 Task: Add an event with the title Third Webinar: Introduction to SEO, date '2024/05/10', time 7:30 AM to 9:30 AMand add a description: In addition to the formal agenda, the AGM may also include guest speakers, industry experts, or presentations on relevant topics of interest to the attendees. These sessions provide an opportunity to gain insights from external sources, broaden perspectives, and stay informed about emerging trends or challenges that may impact the organization's future., put the event into Orange category, logged in from the account softage.3@softage.netand send the event invitation to softage.8@softage.net and softage.9@softage.net. Set a reminder for the event 1 hour before
Action: Mouse moved to (87, 96)
Screenshot: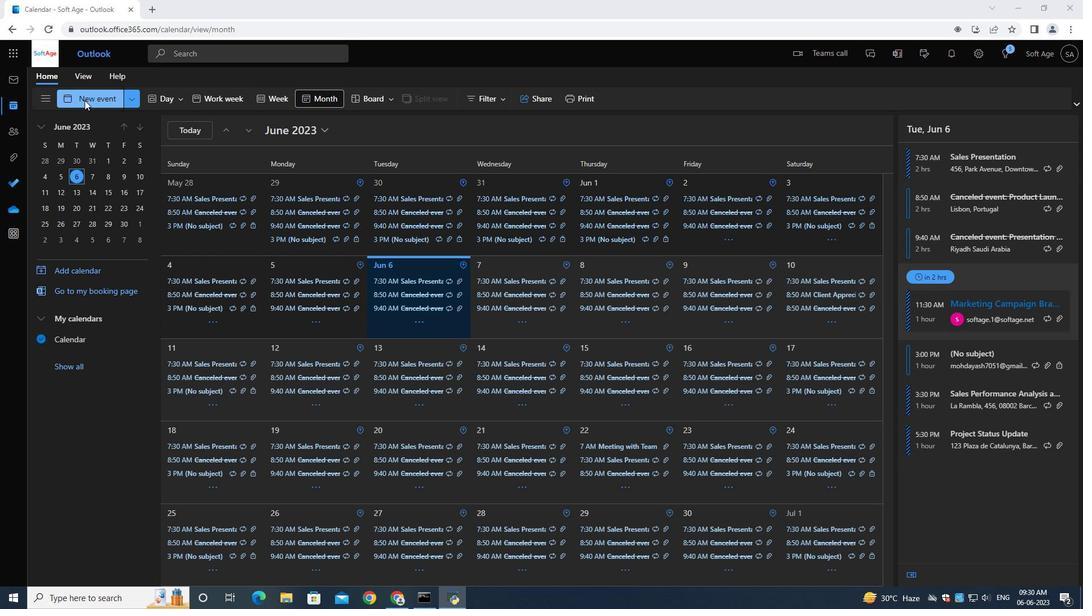 
Action: Mouse pressed left at (87, 96)
Screenshot: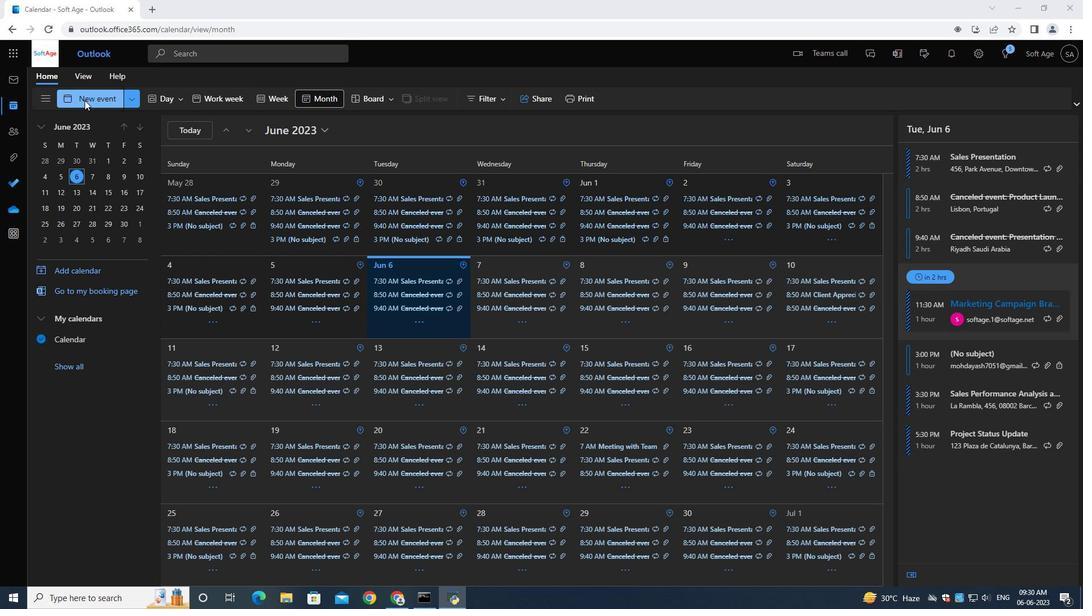 
Action: Mouse moved to (273, 167)
Screenshot: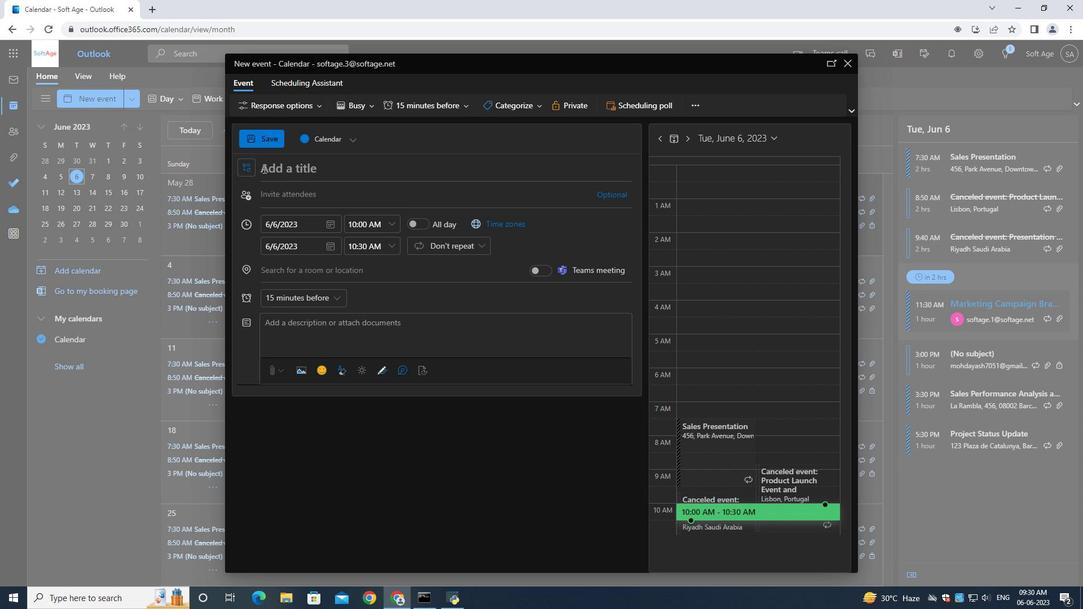
Action: Key pressed <Key.shift><Key.shift><Key.shift><Key.shift>Third<Key.space><Key.shift>Webinar<Key.shift_r>:<Key.space><Key.shift>Introduction<Key.space>to<Key.space><Key.shift>SEO
Screenshot: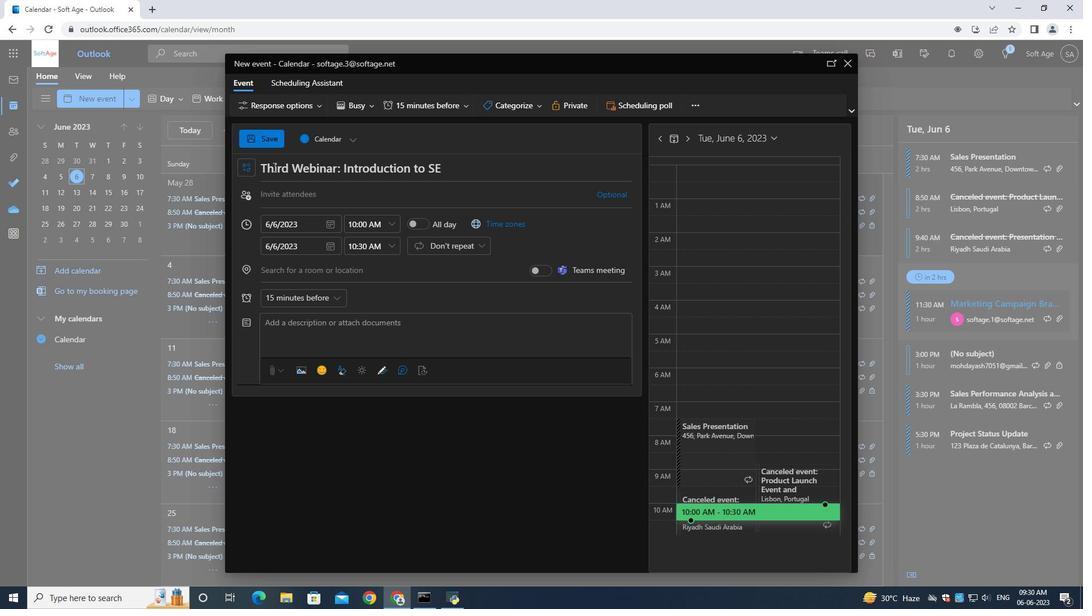 
Action: Mouse moved to (327, 226)
Screenshot: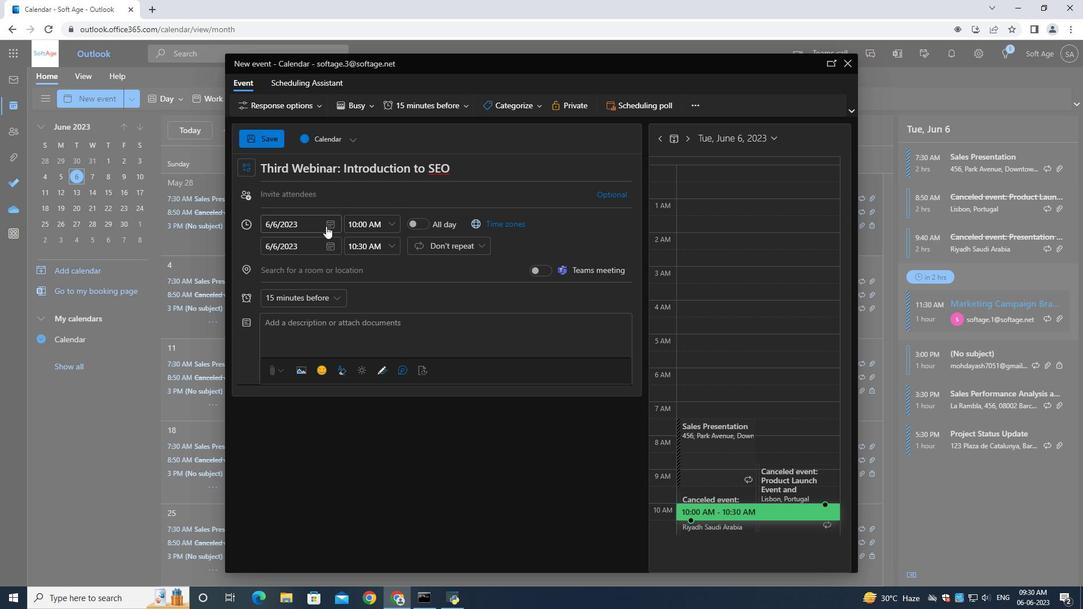 
Action: Mouse pressed left at (327, 226)
Screenshot: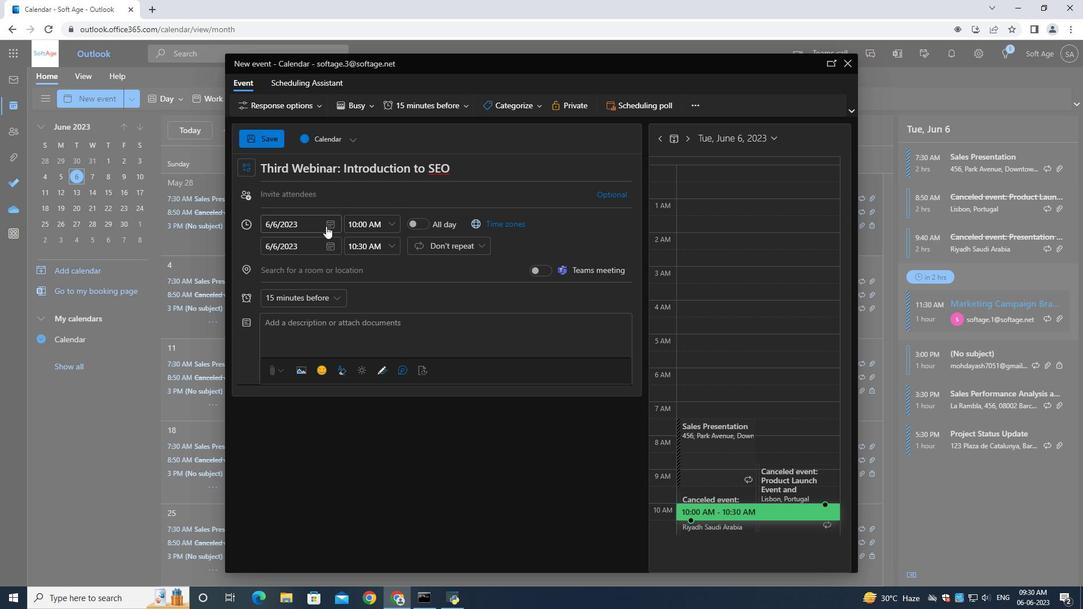 
Action: Mouse moved to (370, 252)
Screenshot: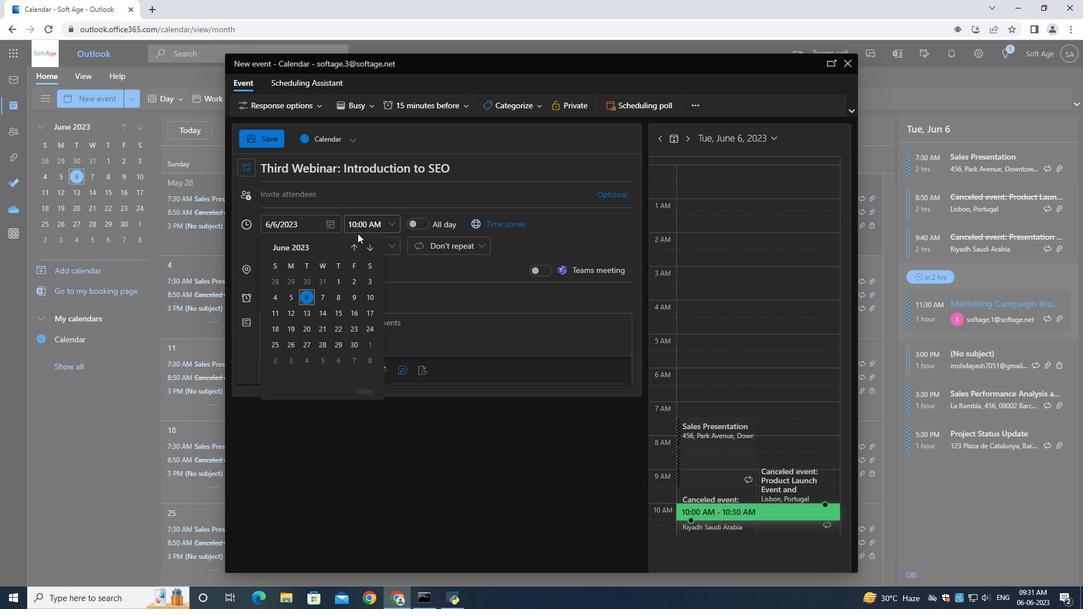 
Action: Mouse pressed left at (370, 252)
Screenshot: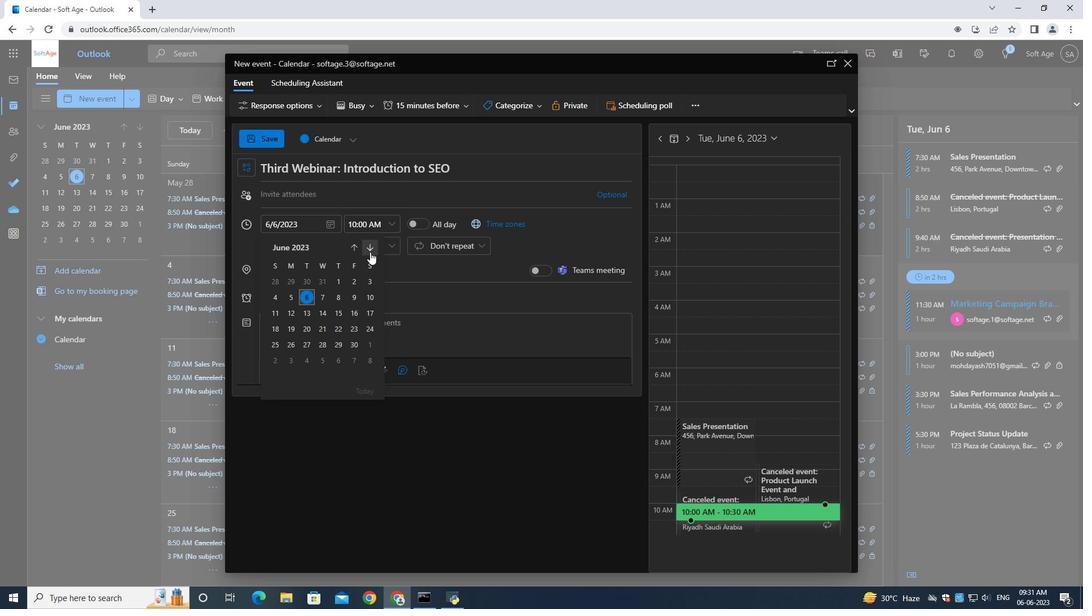 
Action: Mouse moved to (370, 251)
Screenshot: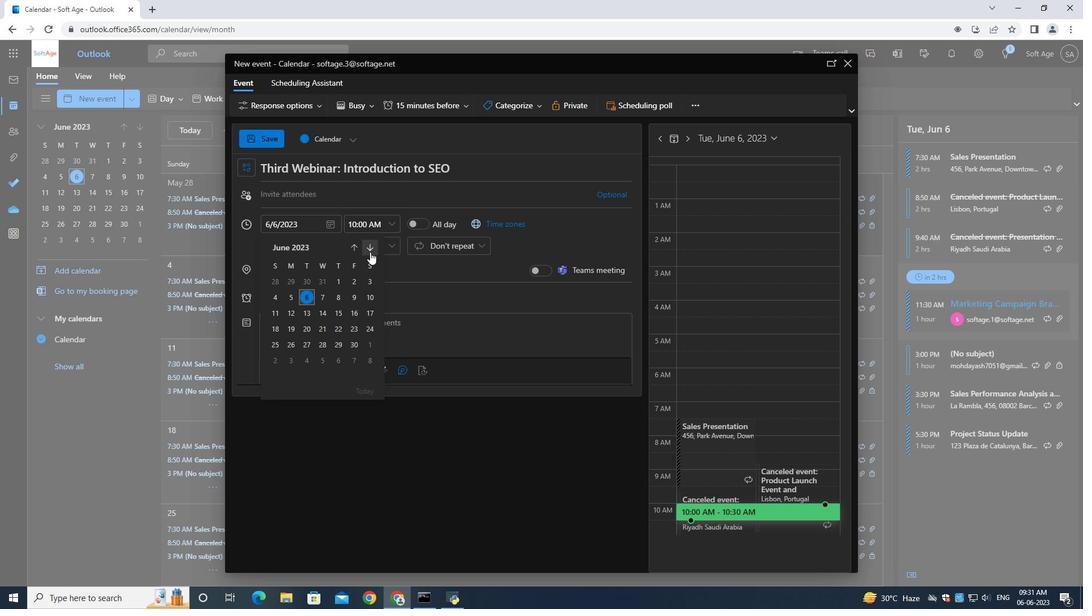 
Action: Mouse pressed left at (370, 251)
Screenshot: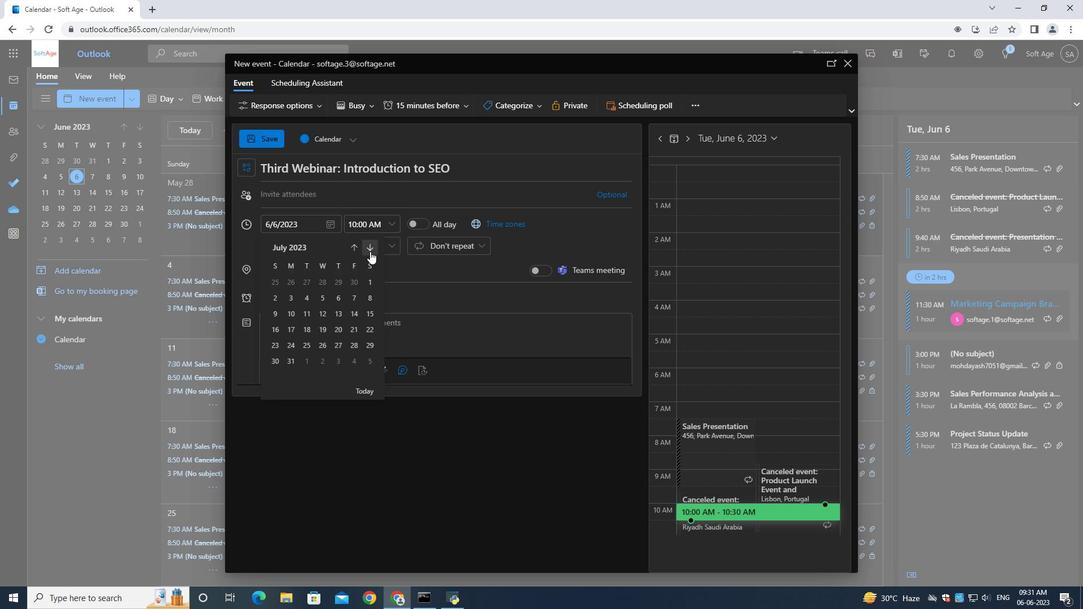 
Action: Mouse pressed left at (370, 251)
Screenshot: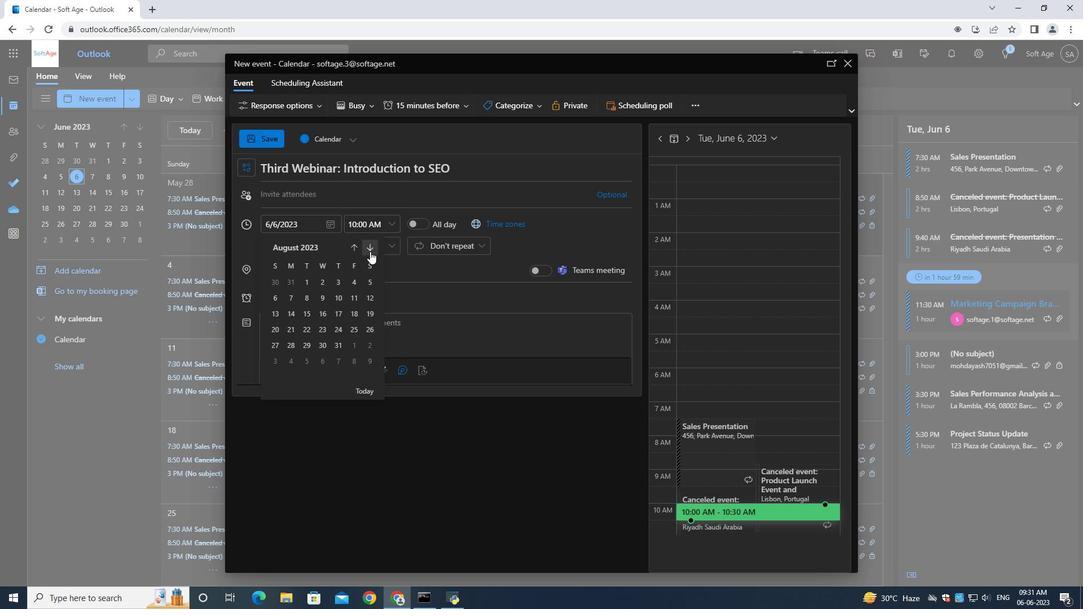 
Action: Mouse moved to (374, 251)
Screenshot: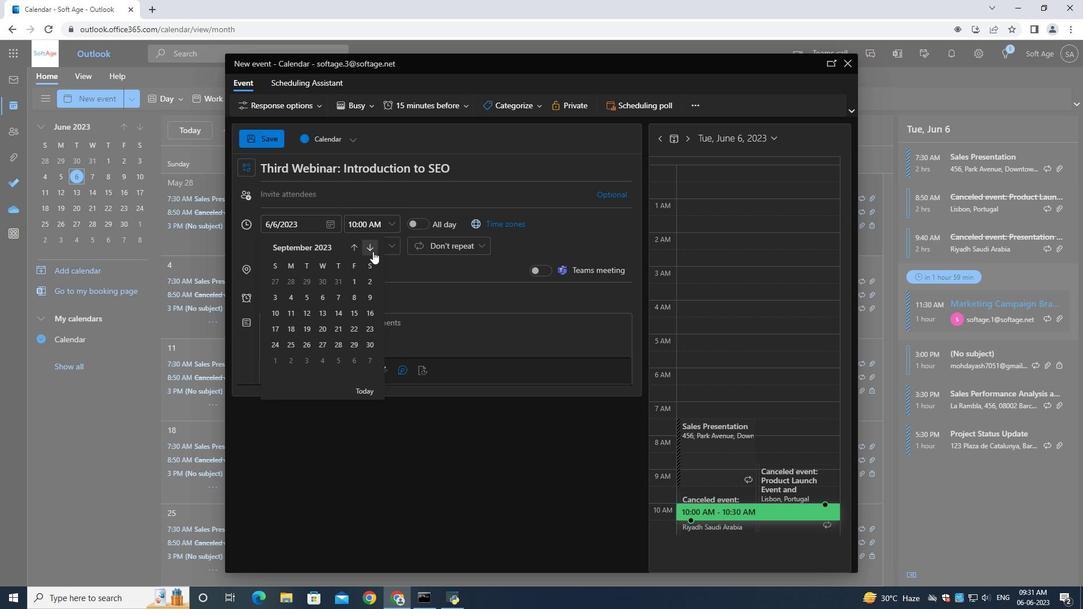 
Action: Mouse pressed left at (374, 251)
Screenshot: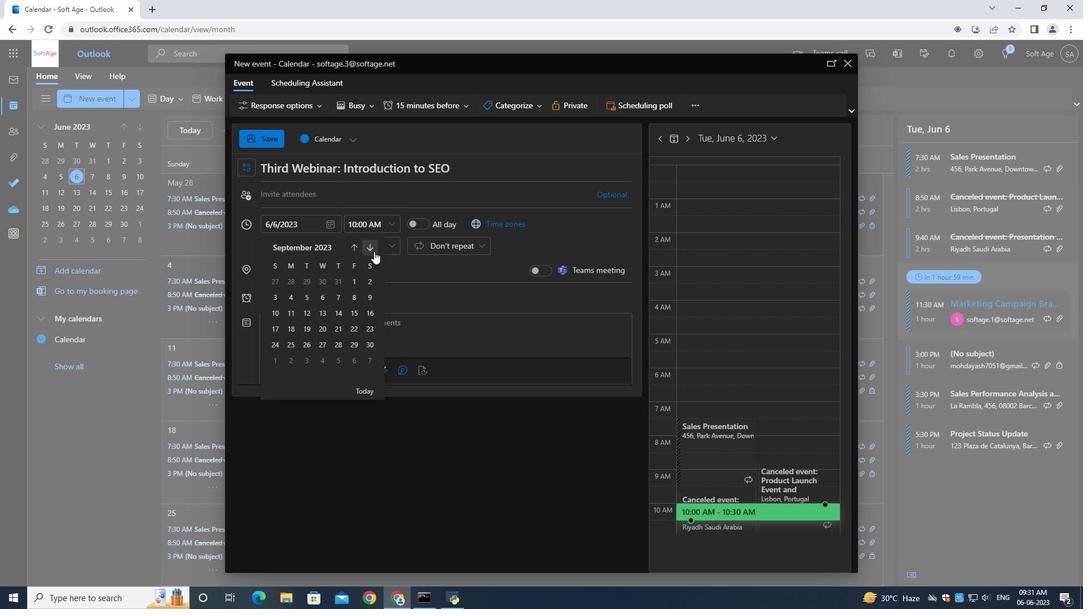 
Action: Mouse moved to (380, 251)
Screenshot: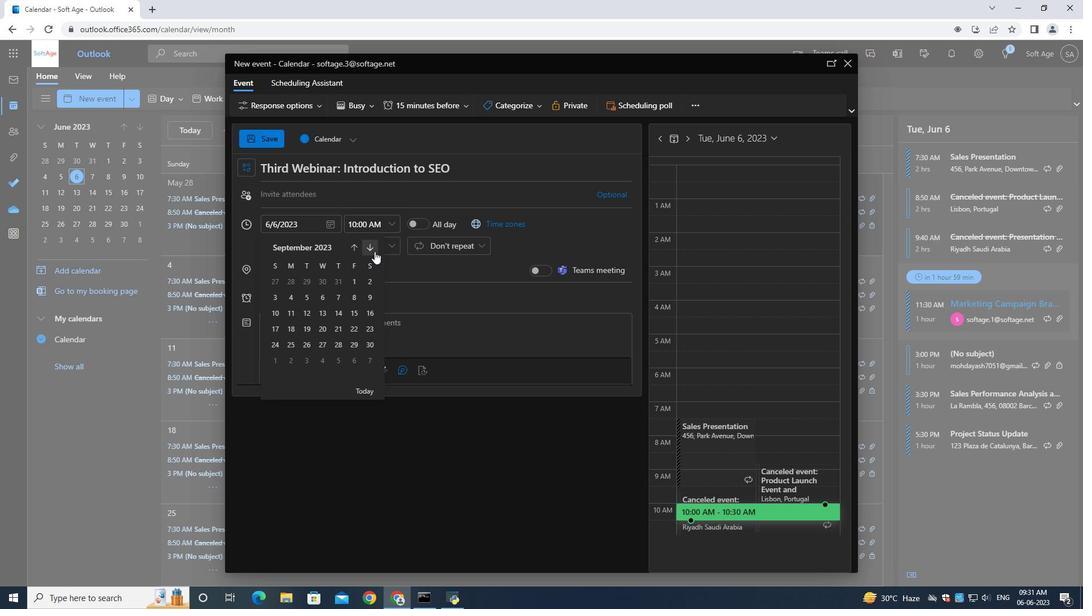 
Action: Mouse pressed left at (380, 251)
Screenshot: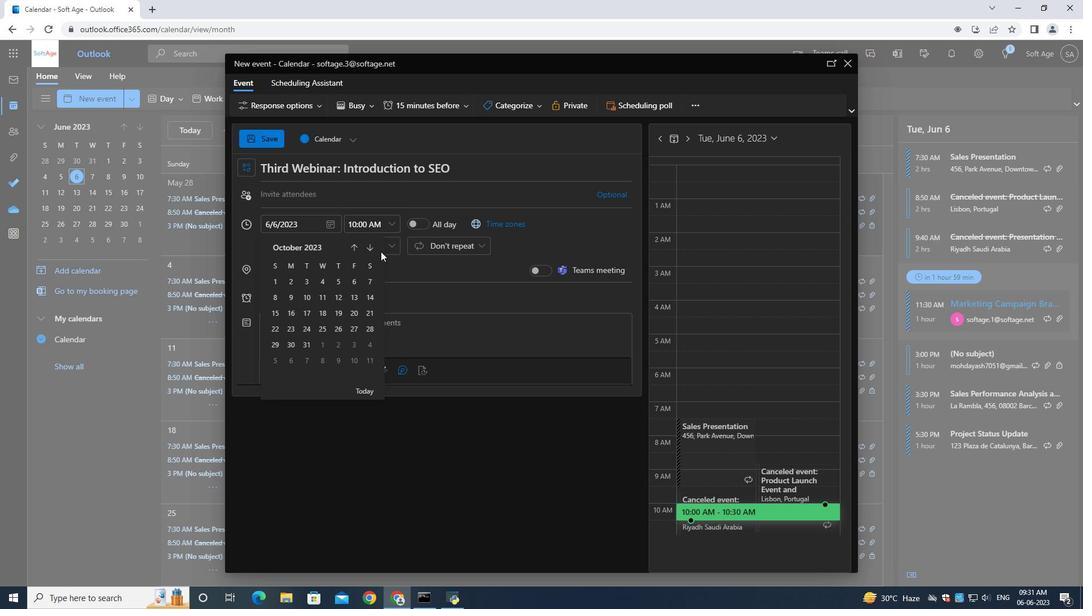 
Action: Mouse moved to (369, 243)
Screenshot: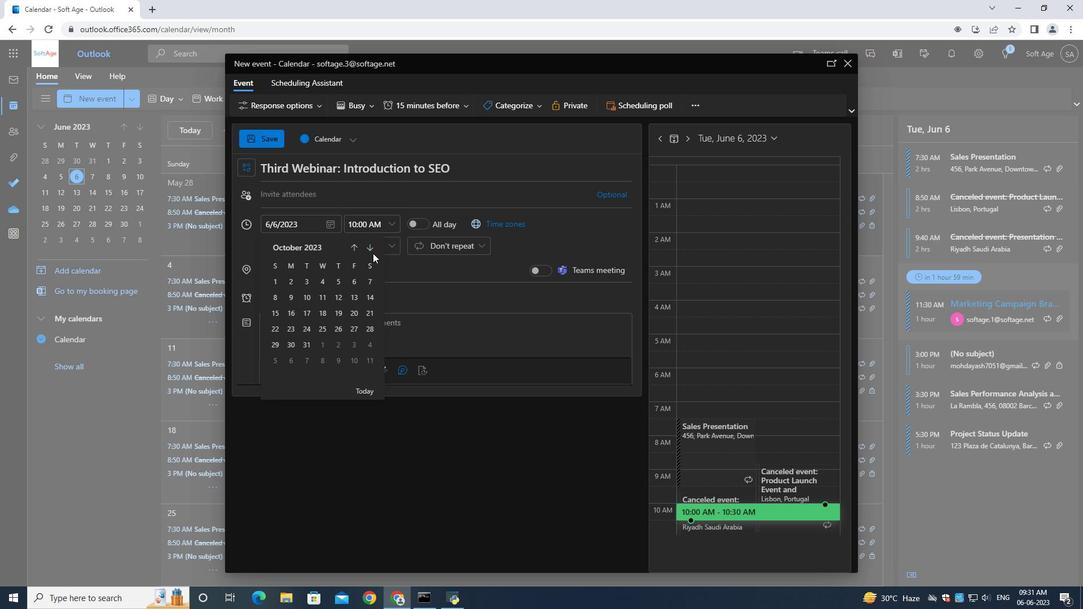 
Action: Mouse pressed left at (369, 243)
Screenshot: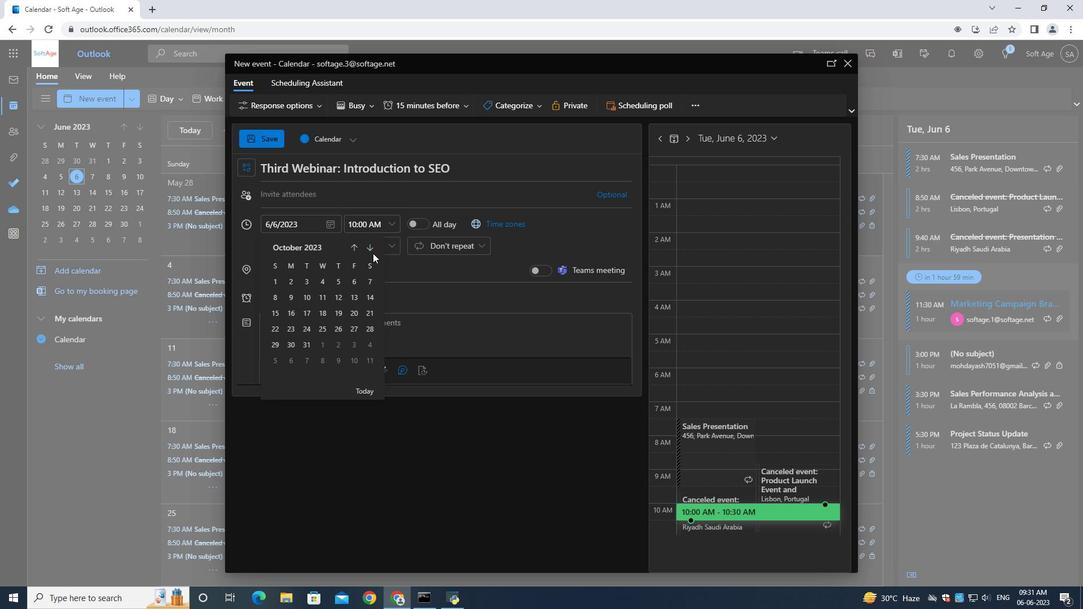 
Action: Mouse pressed left at (369, 243)
Screenshot: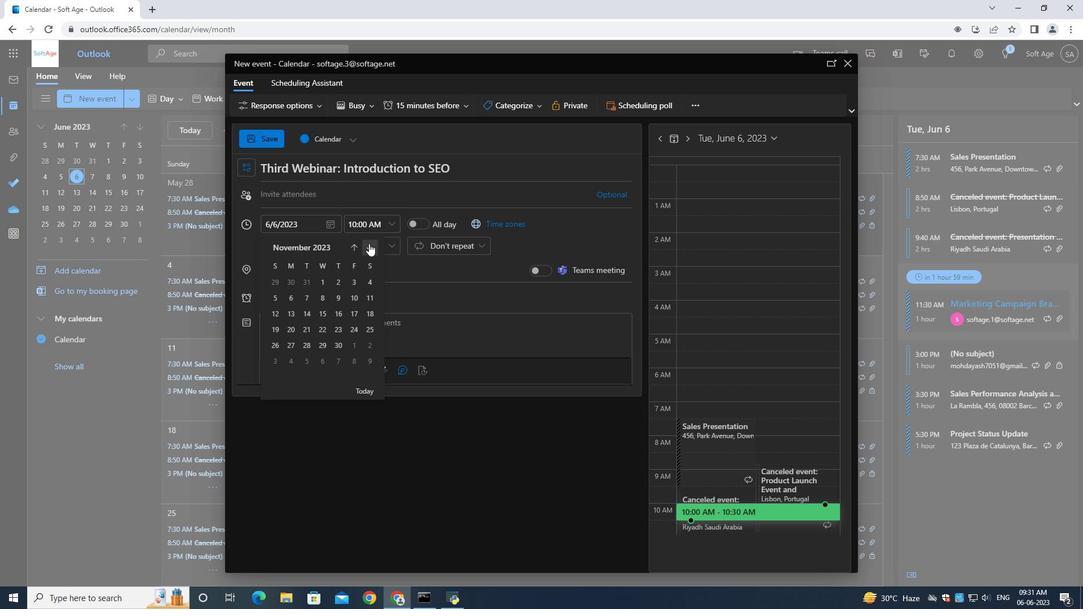 
Action: Mouse pressed left at (369, 243)
Screenshot: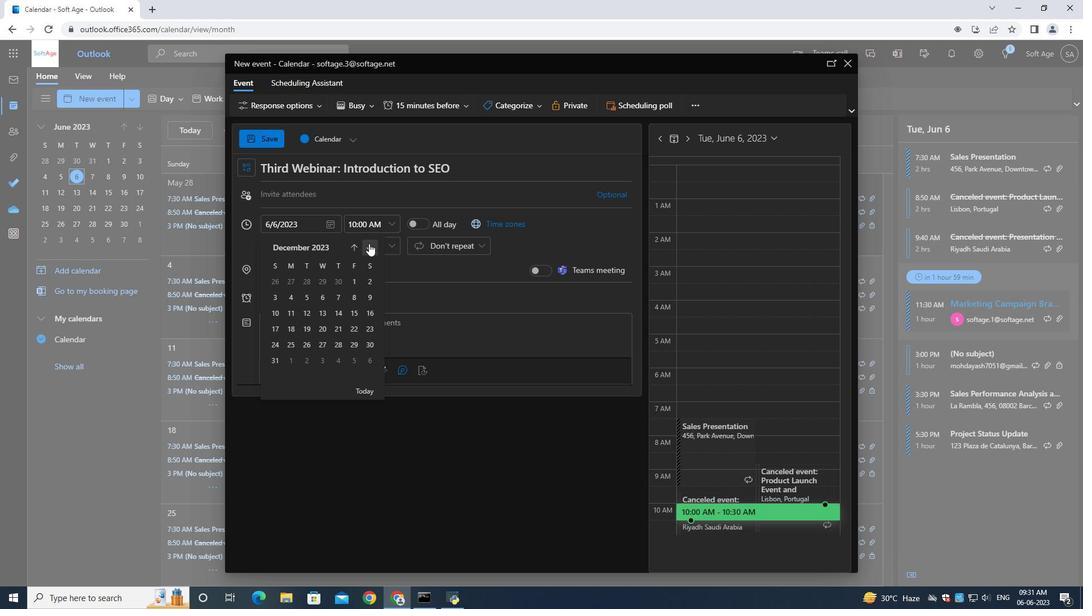 
Action: Mouse pressed left at (369, 243)
Screenshot: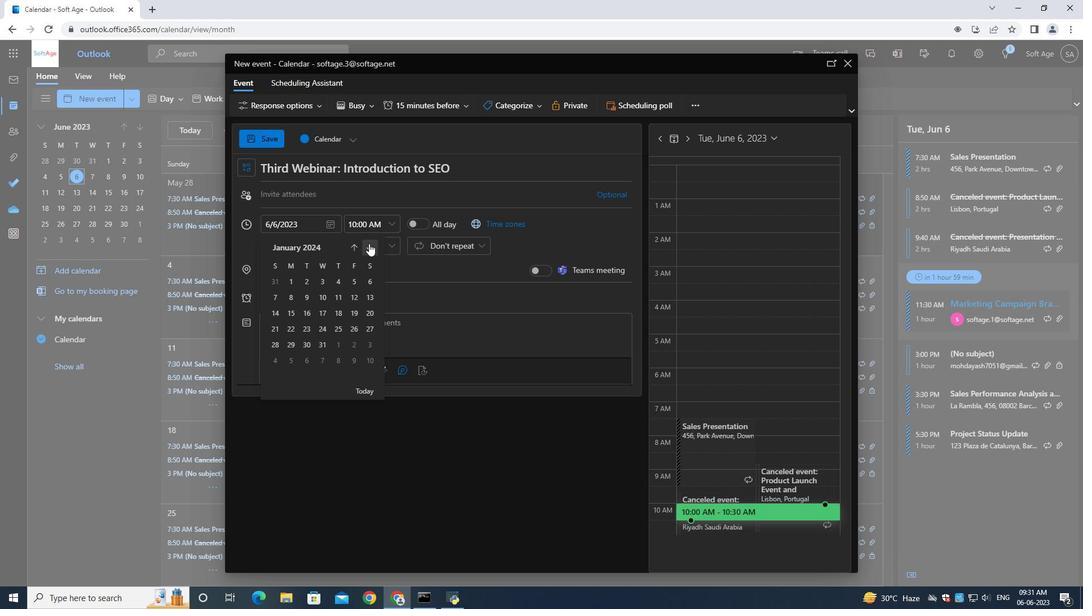 
Action: Mouse pressed left at (369, 243)
Screenshot: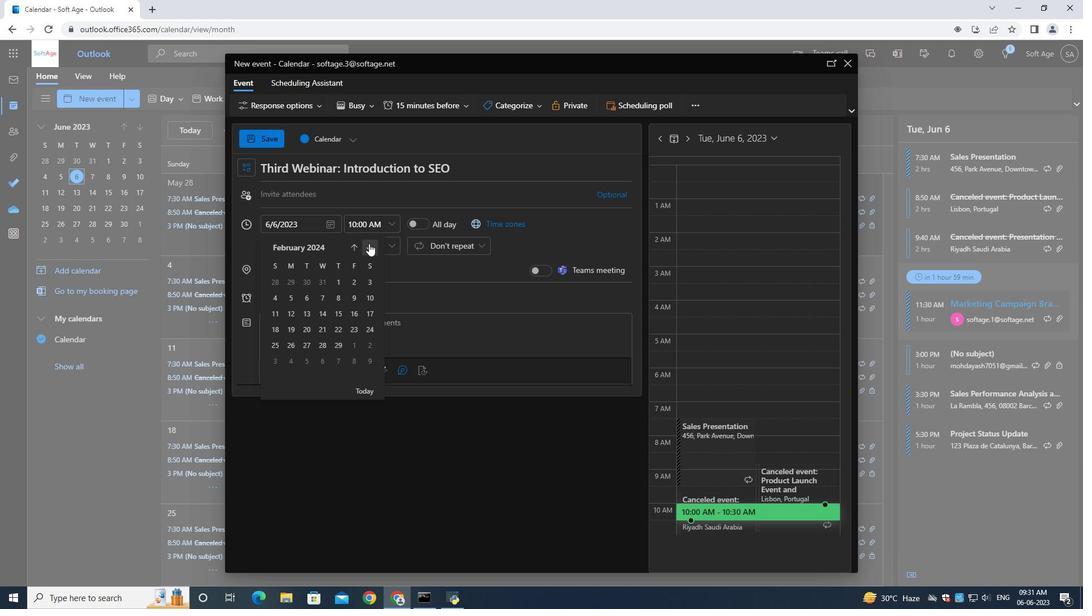 
Action: Mouse pressed left at (369, 243)
Screenshot: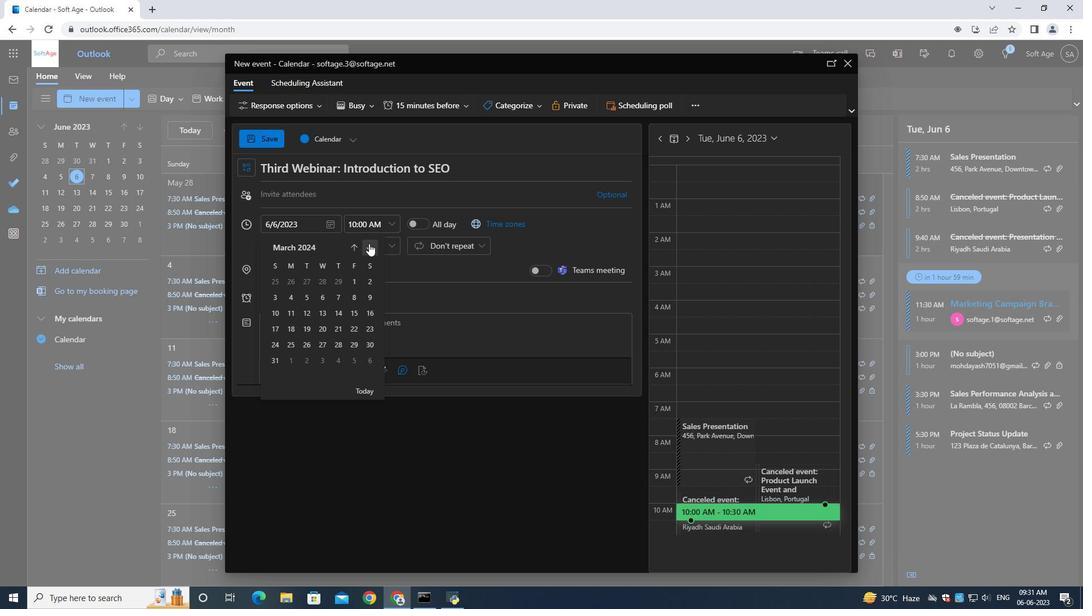 
Action: Mouse pressed left at (369, 243)
Screenshot: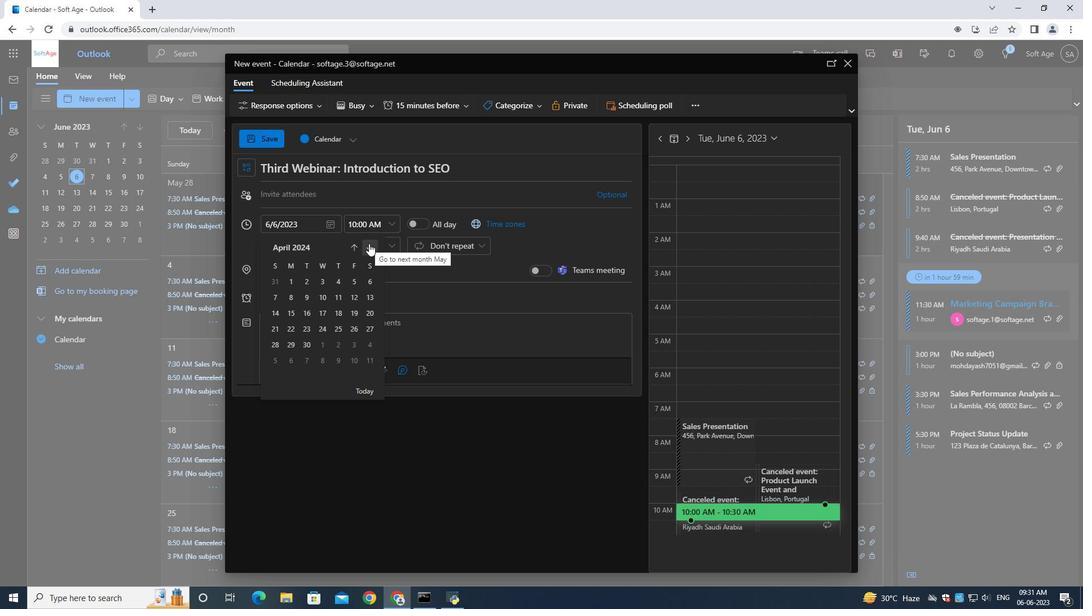 
Action: Mouse moved to (351, 299)
Screenshot: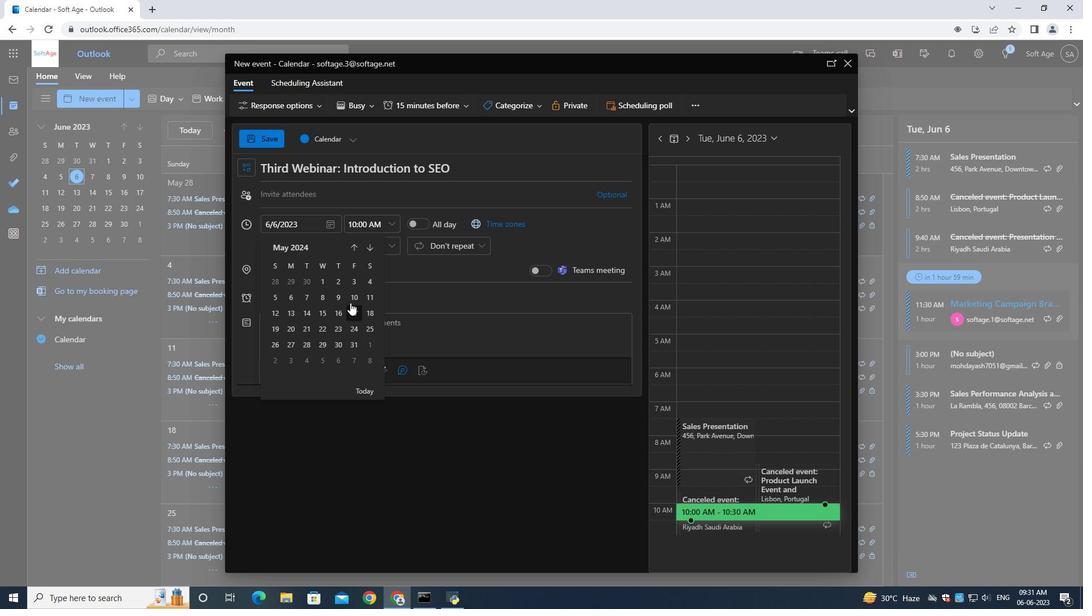 
Action: Mouse pressed left at (351, 299)
Screenshot: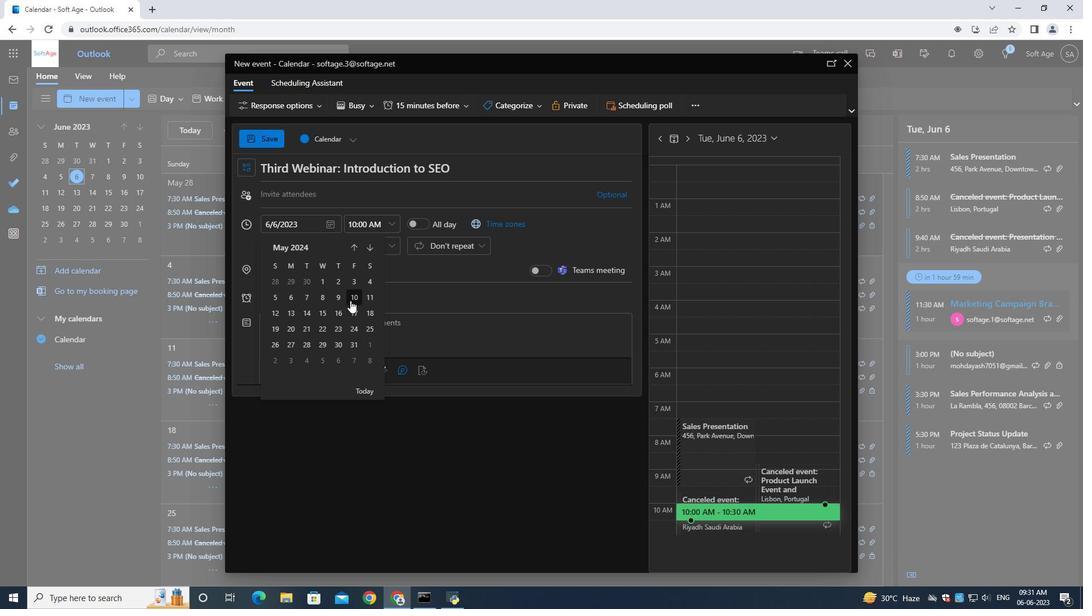 
Action: Mouse moved to (362, 229)
Screenshot: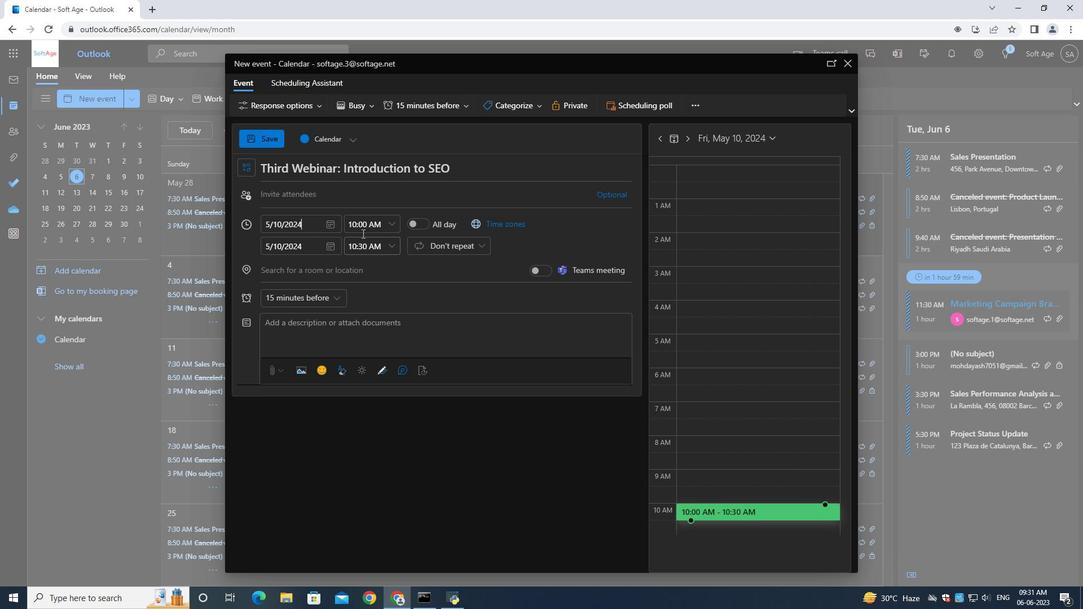 
Action: Mouse pressed left at (362, 229)
Screenshot: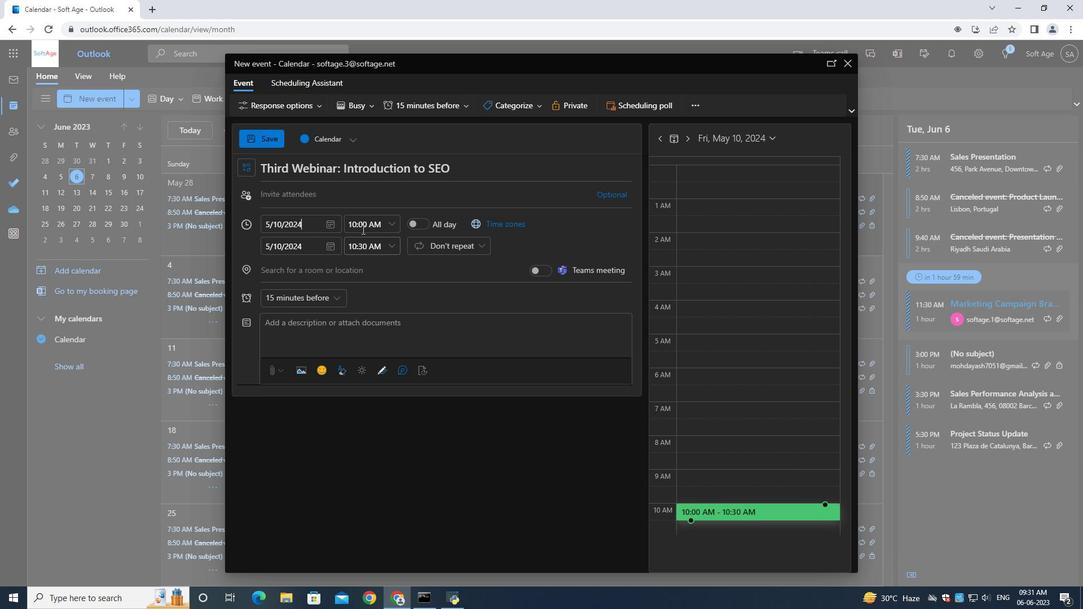
Action: Mouse moved to (384, 227)
Screenshot: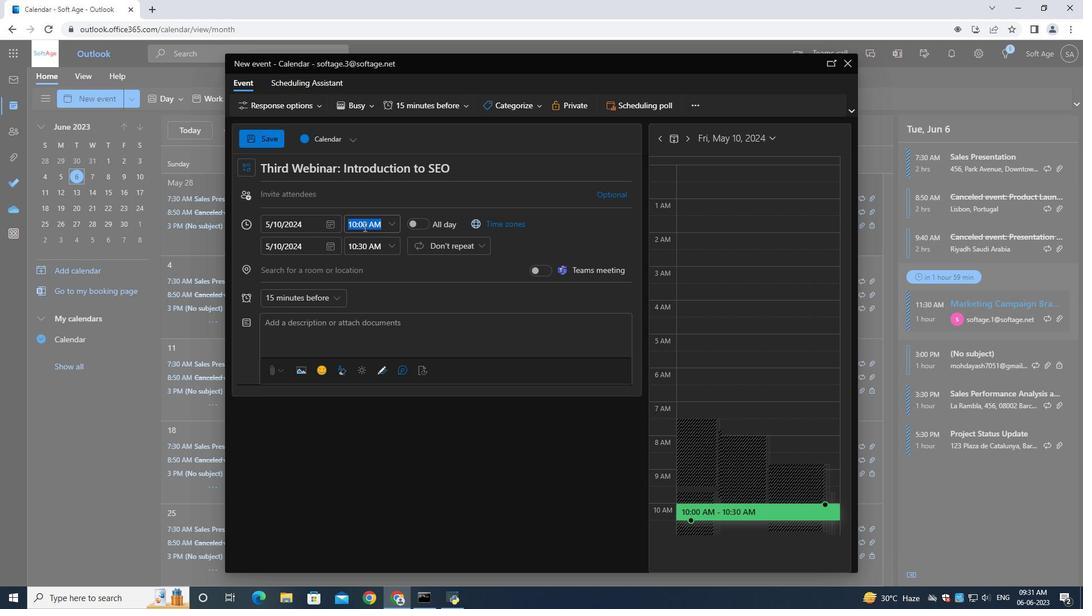 
Action: Key pressed 7<Key.shift_r>:30<Key.shift><Key.shift><Key.shift><Key.shift><Key.shift>AM
Screenshot: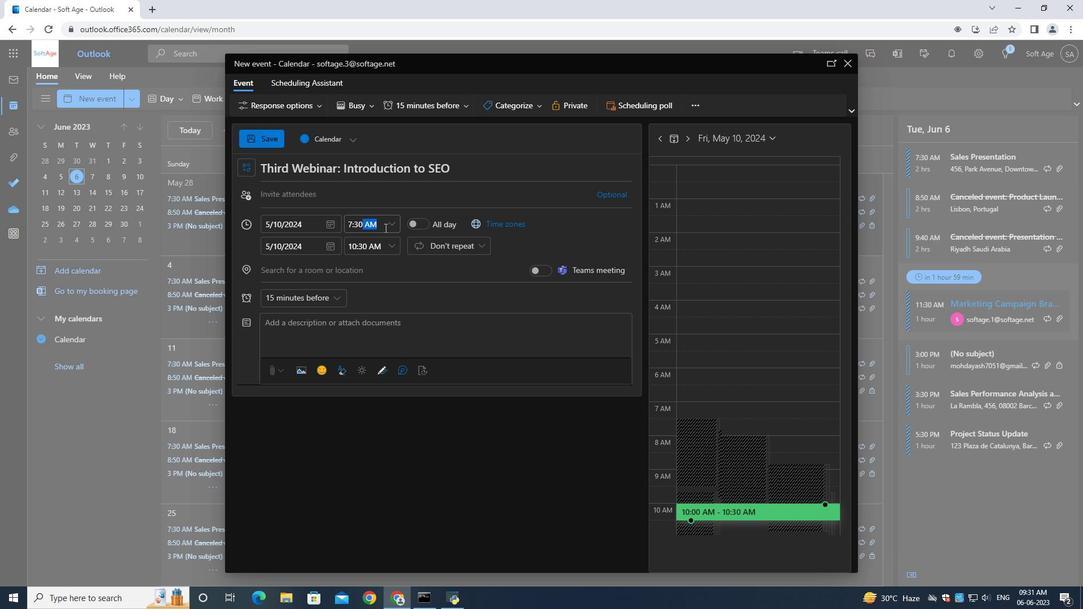 
Action: Mouse moved to (376, 247)
Screenshot: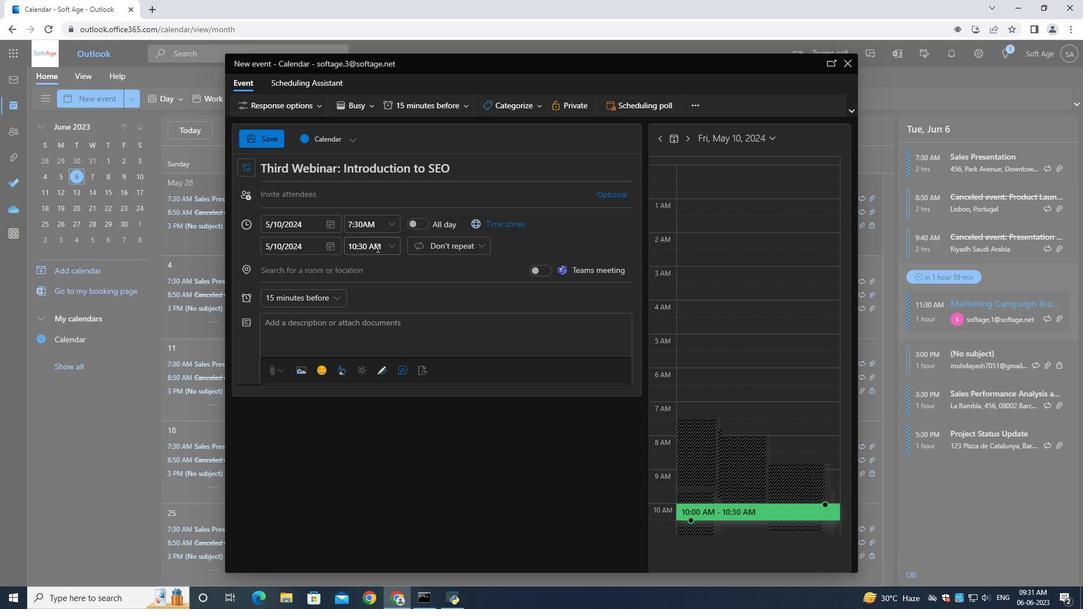 
Action: Mouse pressed left at (376, 247)
Screenshot: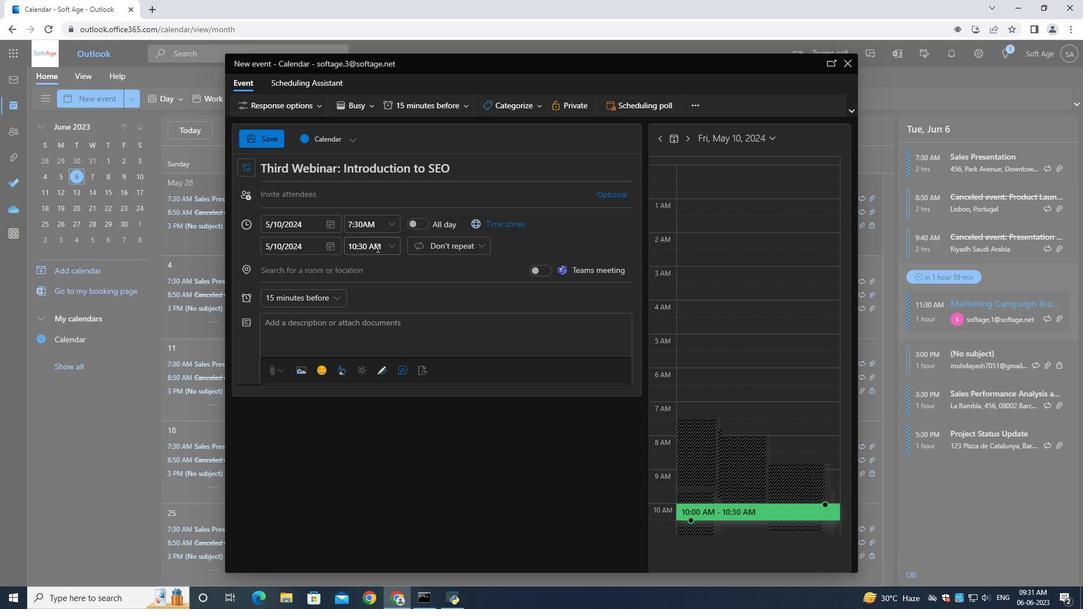 
Action: Mouse moved to (378, 248)
Screenshot: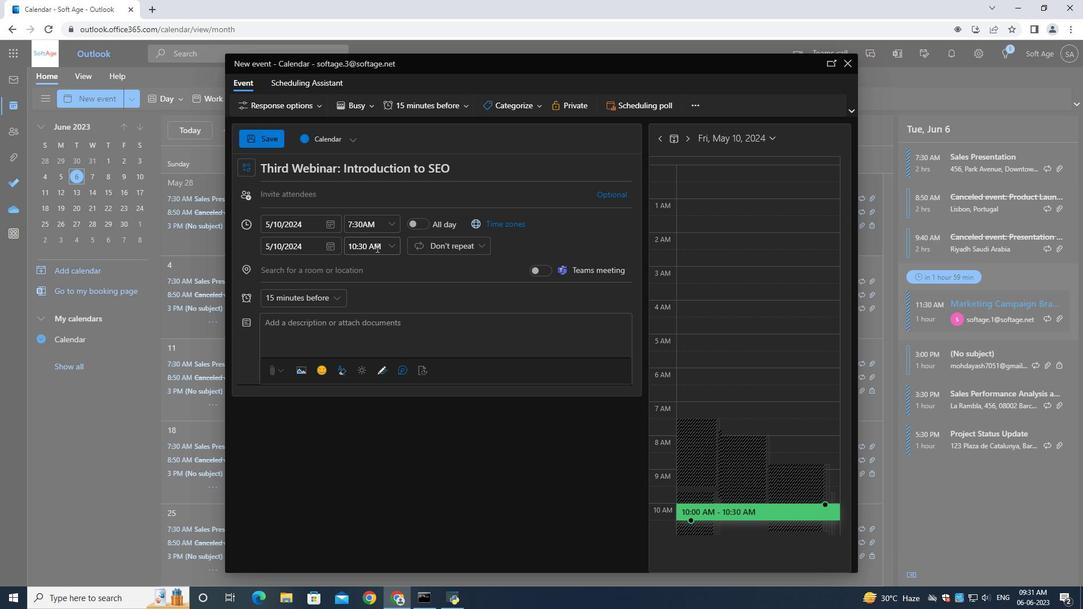 
Action: Key pressed 9<Key.shift_r>:30<Key.shift><Key.shift><Key.shift><Key.shift>AM
Screenshot: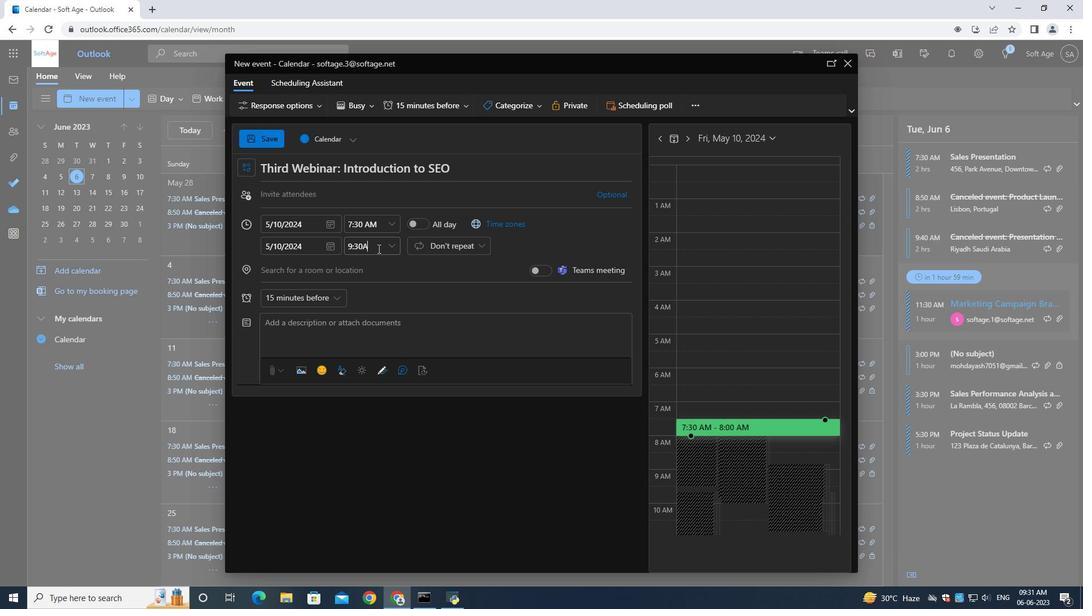 
Action: Mouse moved to (342, 321)
Screenshot: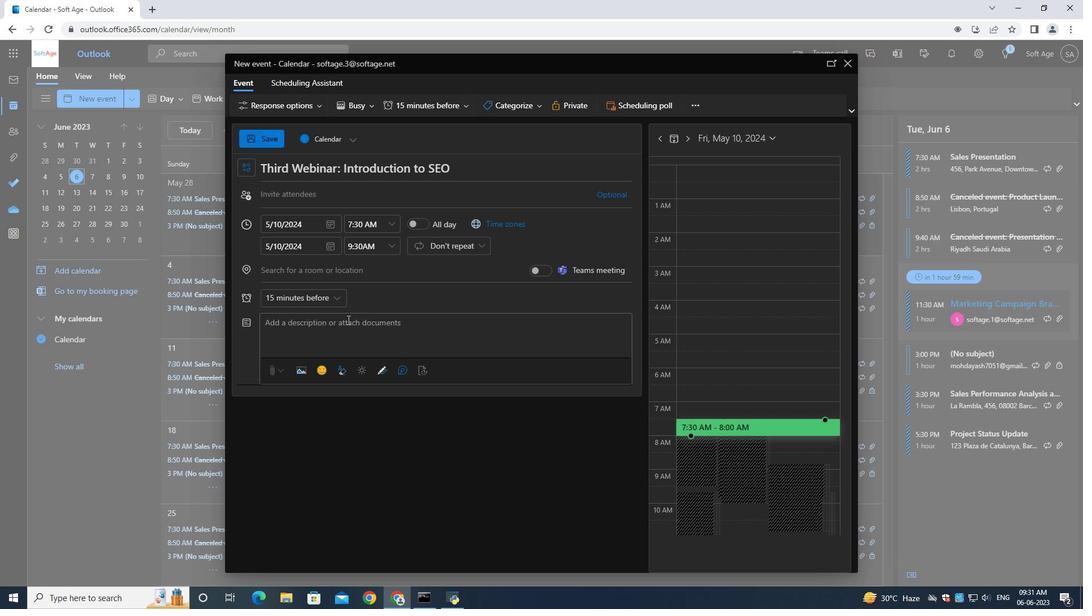 
Action: Mouse pressed left at (342, 321)
Screenshot: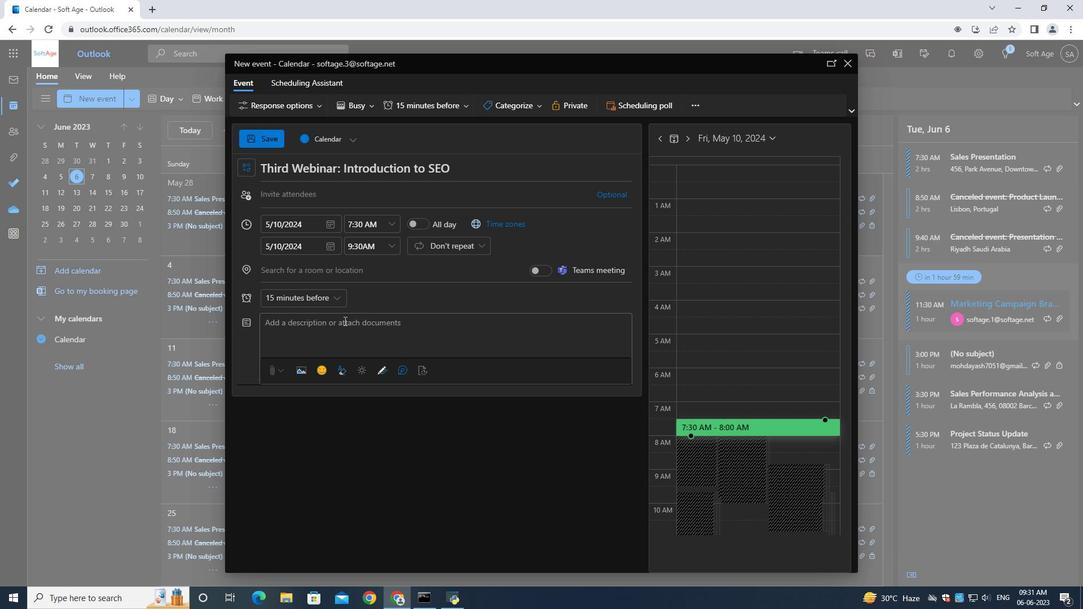 
Action: Mouse moved to (349, 318)
Screenshot: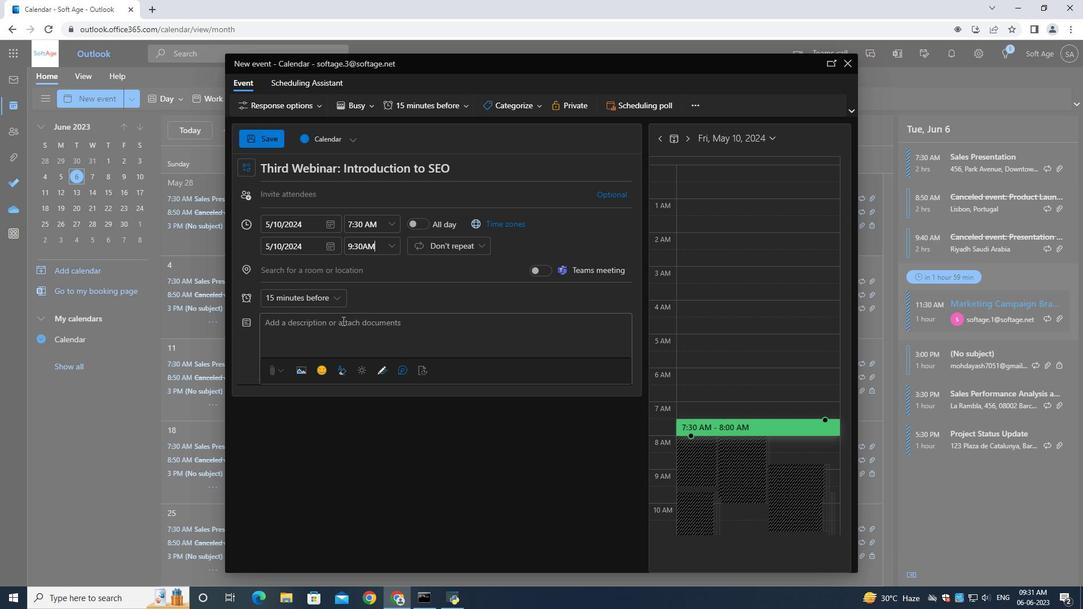 
Action: Key pressed <Key.shift>In<Key.space><Key.shift>addition<Key.space>to<Key.space>the<Key.space>formal<Key.space>agenda,<Key.space>the<Key.space><Key.shift>AGM<Key.space>may<Key.space>also<Key.space>include<Key.space>guest<Key.space>speakers,<Key.space>industry<Key.space>experts,<Key.space>or<Key.space>presentations<Key.space>on<Key.space>relevant<Key.space>topics<Key.space>of<Key.space>interest<Key.space>to<Key.space>the<Key.space>attendees.<Key.space><Key.shift>These<Key.space>sessions<Key.space>provide<Key.space>an<Key.space>opportunity<Key.space>to<Key.space>gain<Key.space>insights<Key.space>from<Key.space>external<Key.space>sources,<Key.space>broden<Key.space>perpectives,<Key.space>and<Key.space>stay<Key.space>informed<Key.space>about<Key.space>the<Key.space>organization's<Key.space>future.
Screenshot: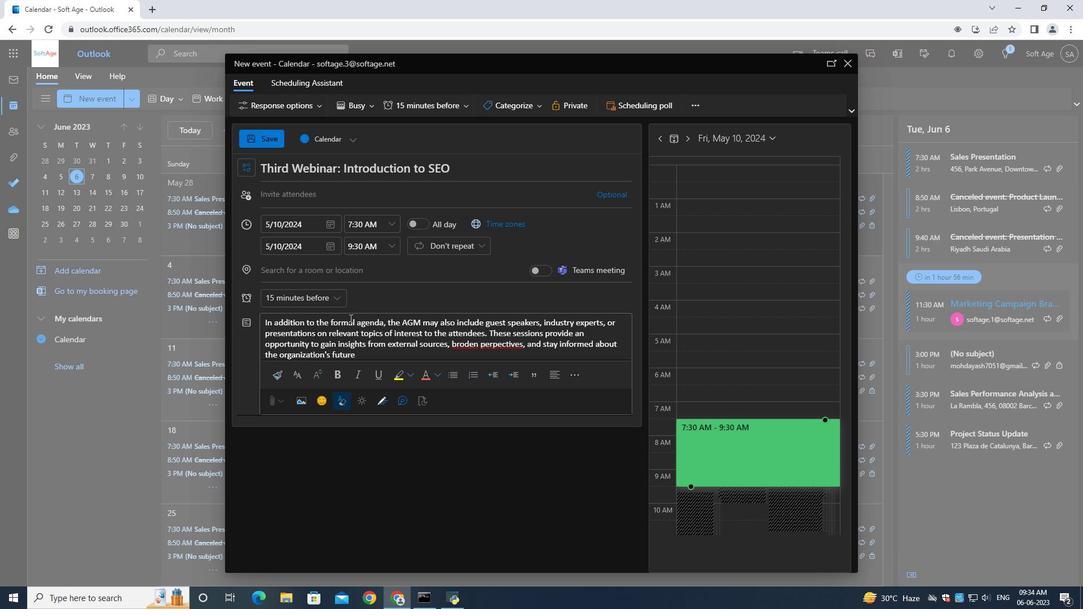 
Action: Mouse moved to (515, 107)
Screenshot: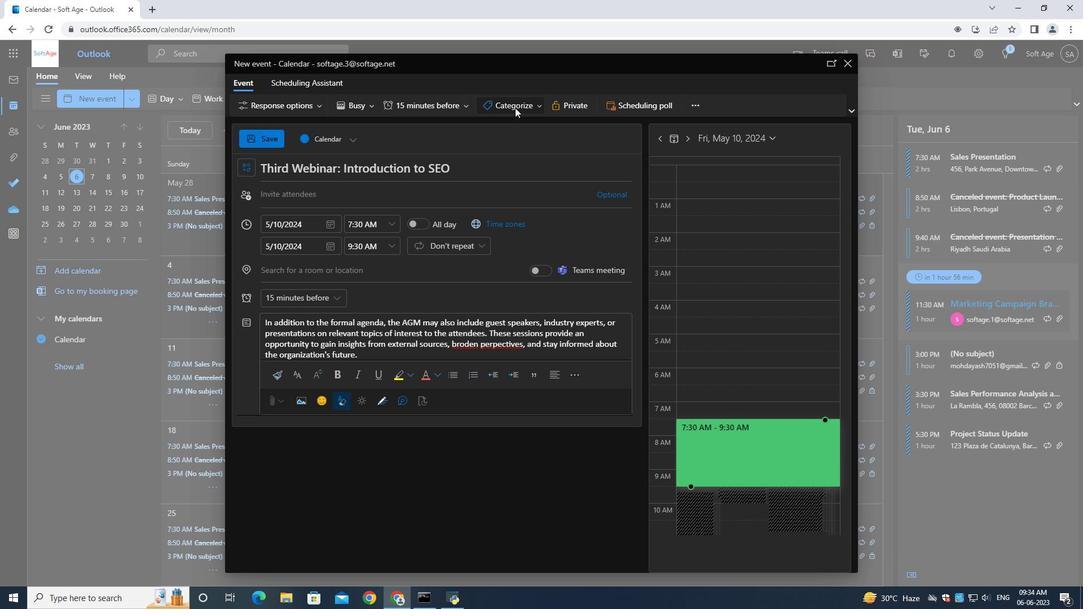 
Action: Mouse pressed left at (515, 107)
Screenshot: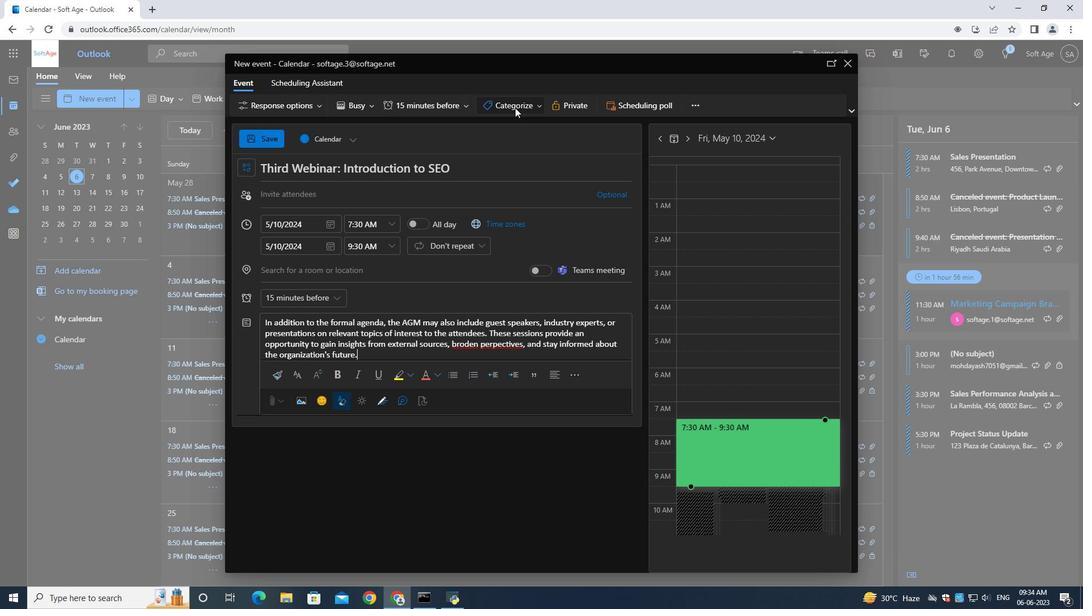 
Action: Mouse moved to (511, 169)
Screenshot: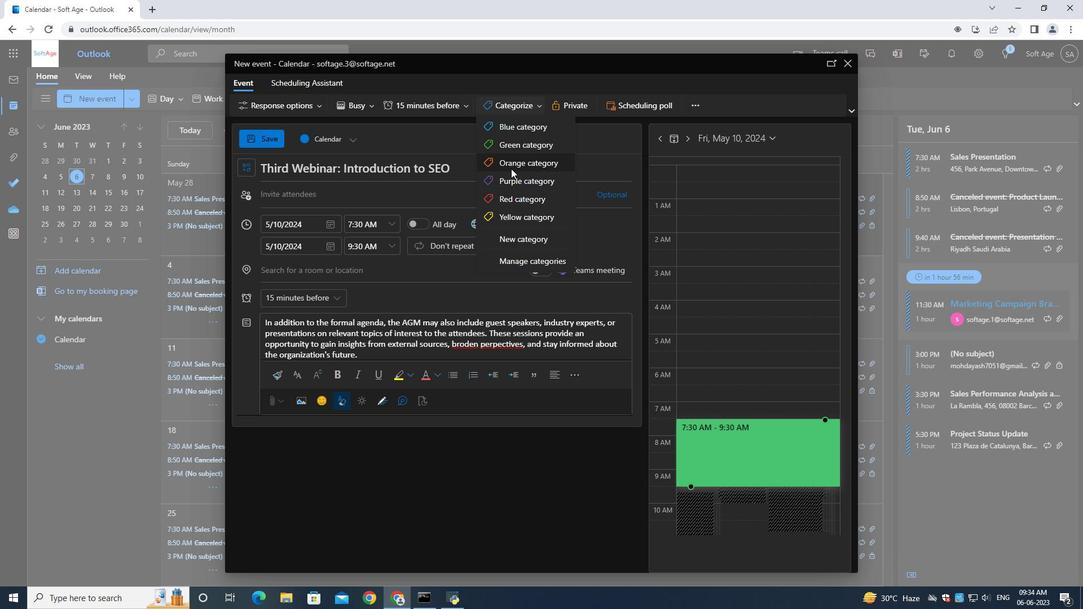 
Action: Mouse pressed left at (511, 169)
Screenshot: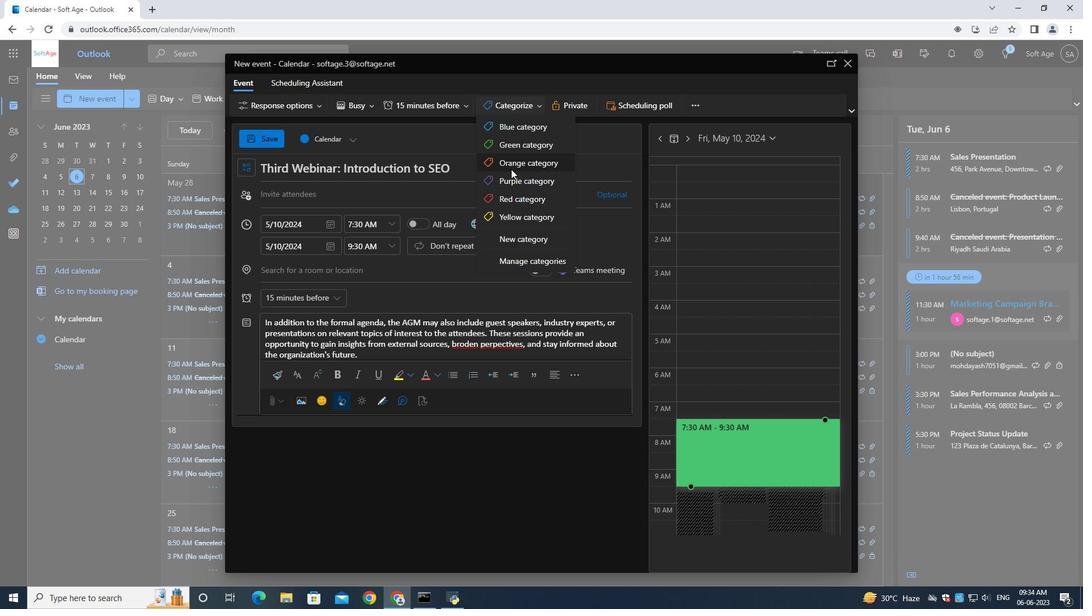 
Action: Mouse moved to (331, 191)
Screenshot: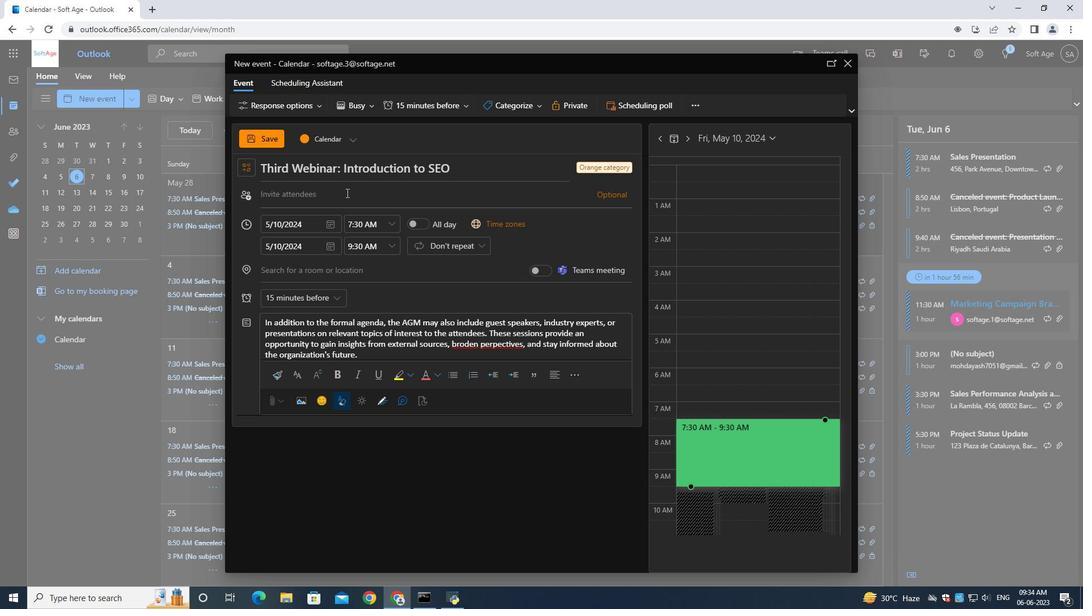 
Action: Mouse pressed left at (331, 191)
Screenshot: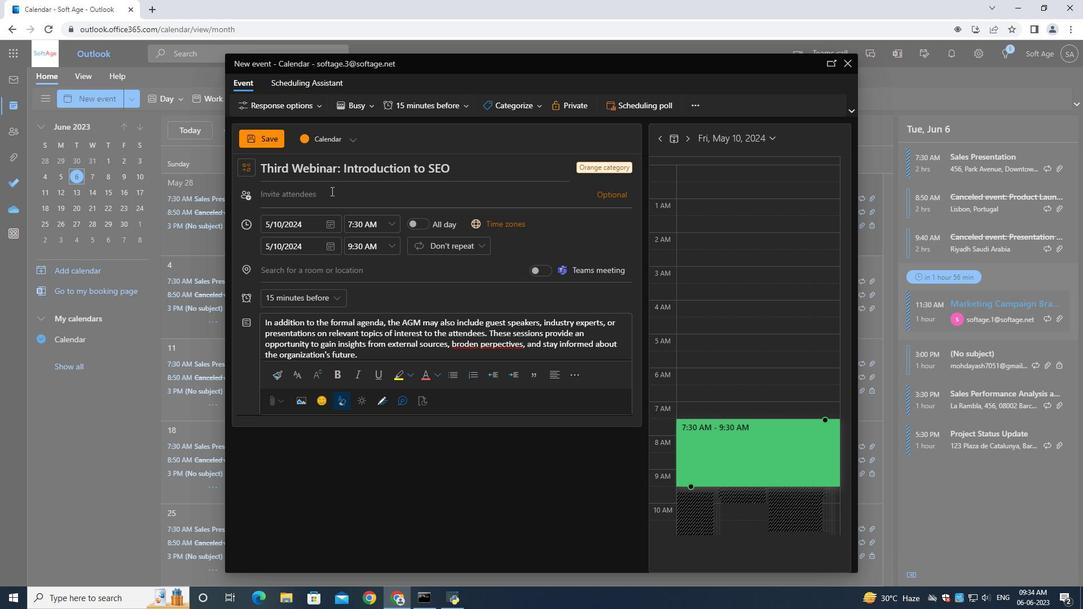 
Action: Mouse moved to (332, 191)
Screenshot: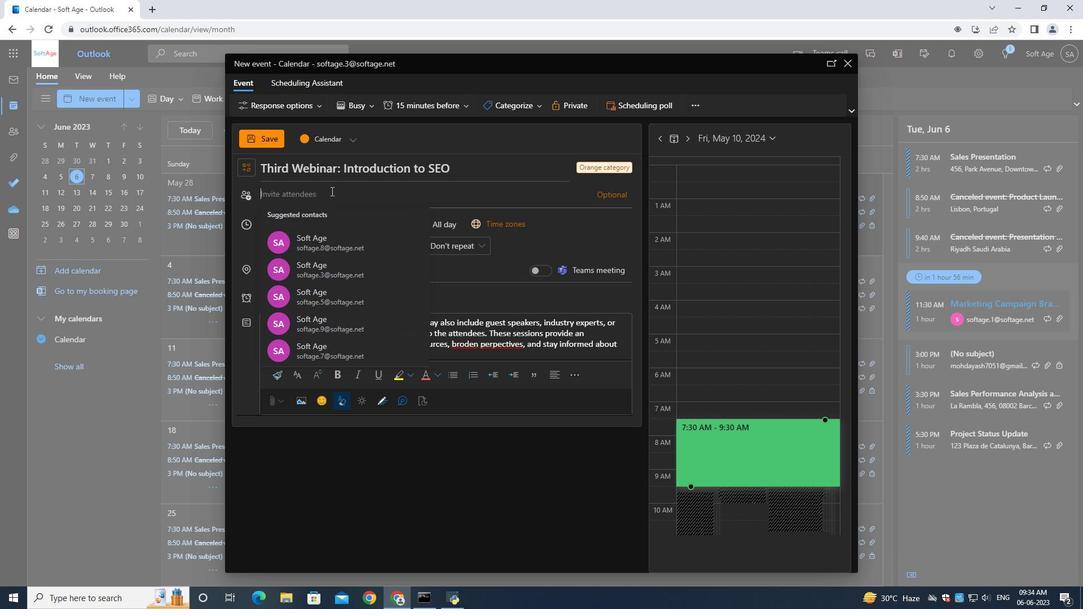 
Action: Key pressed softage.8<Key.shift>@softage.net
Screenshot: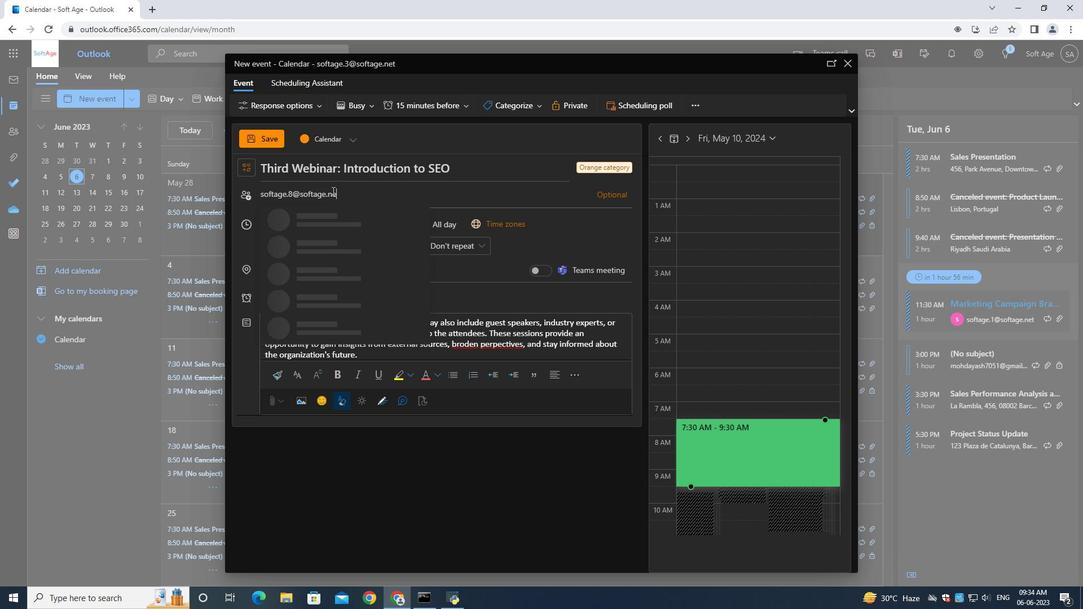 
Action: Mouse moved to (360, 214)
Screenshot: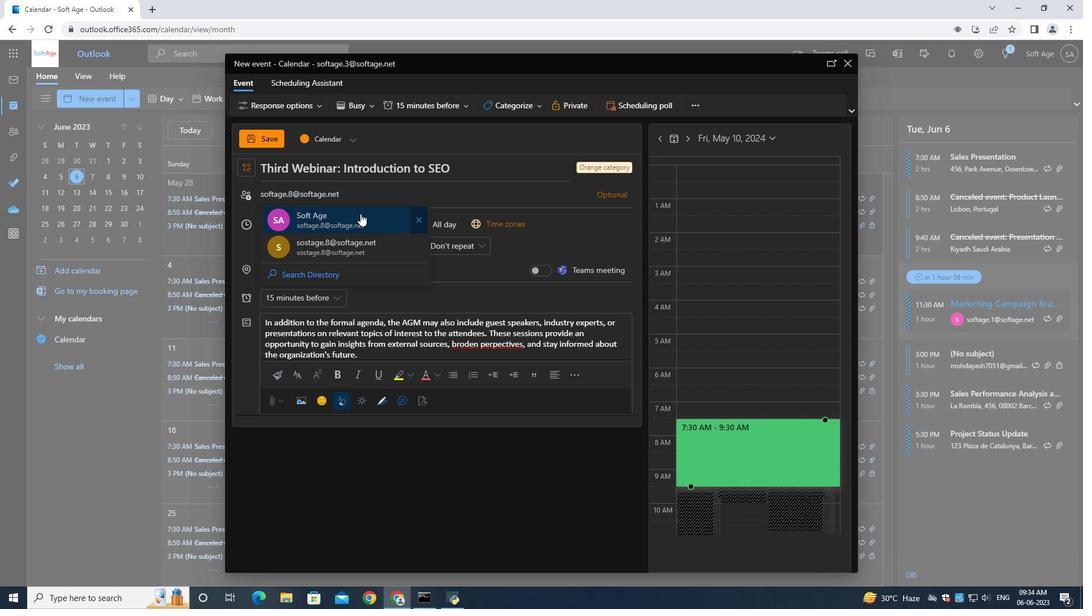
Action: Mouse pressed left at (360, 214)
Screenshot: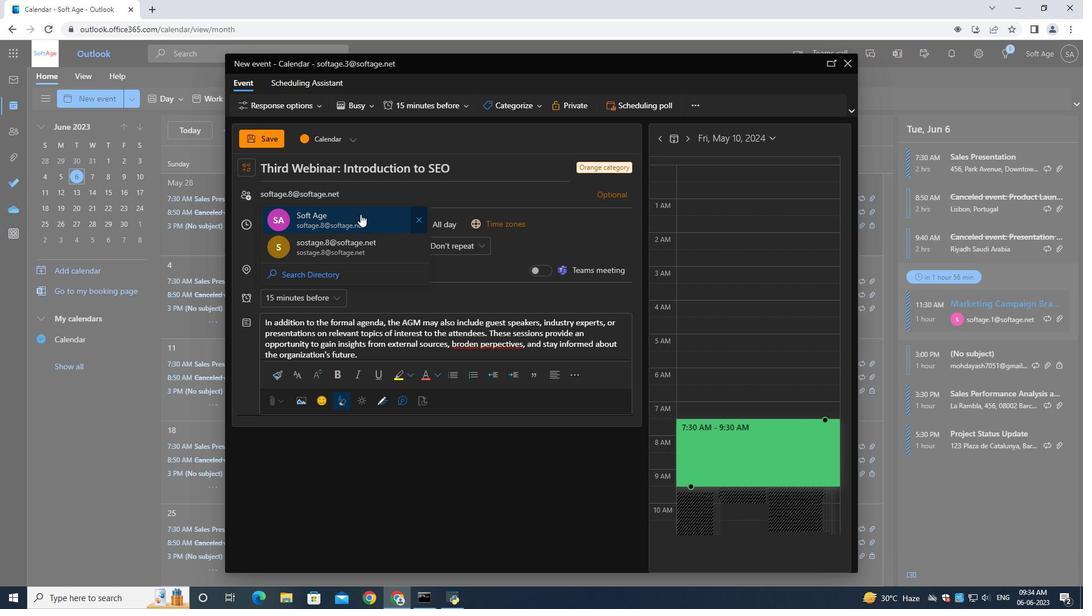 
Action: Mouse moved to (366, 201)
Screenshot: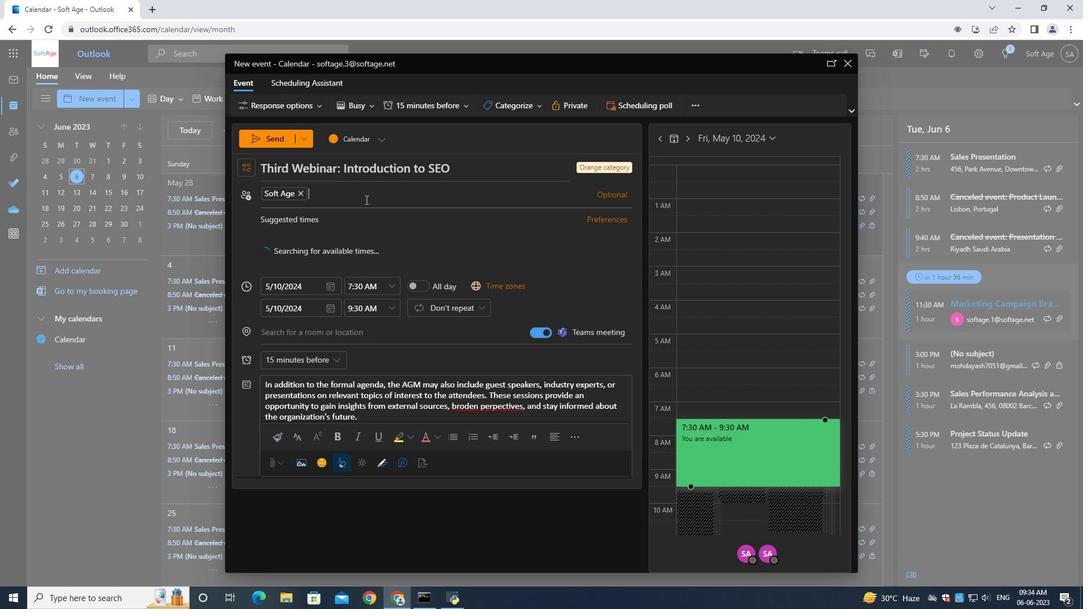 
Action: Key pressed softage.9<Key.shift>@softahe.net
Screenshot: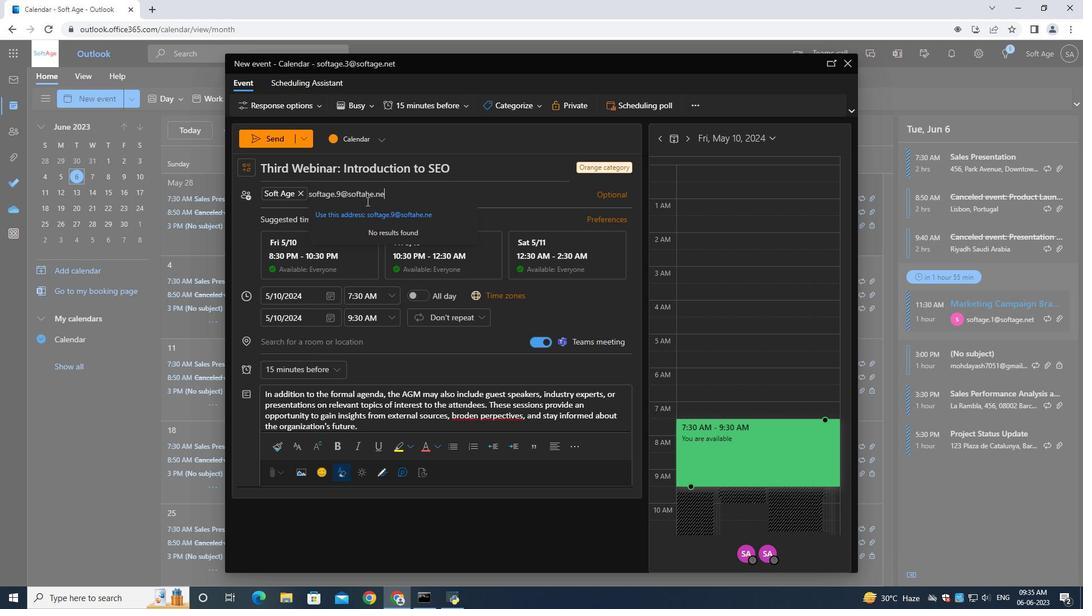 
Action: Mouse moved to (369, 193)
Screenshot: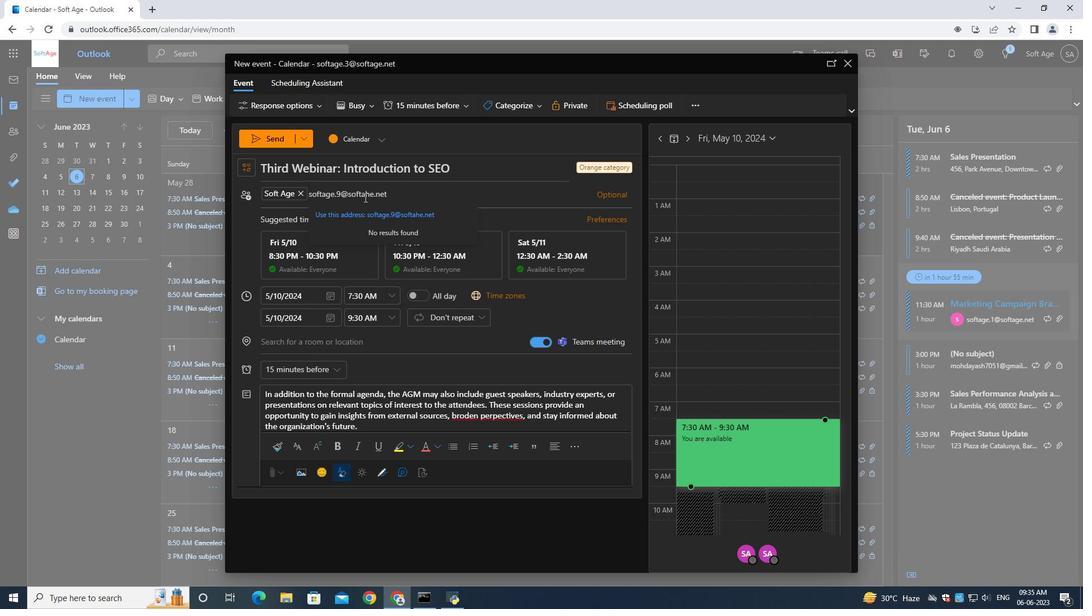 
Action: Mouse pressed left at (369, 193)
Screenshot: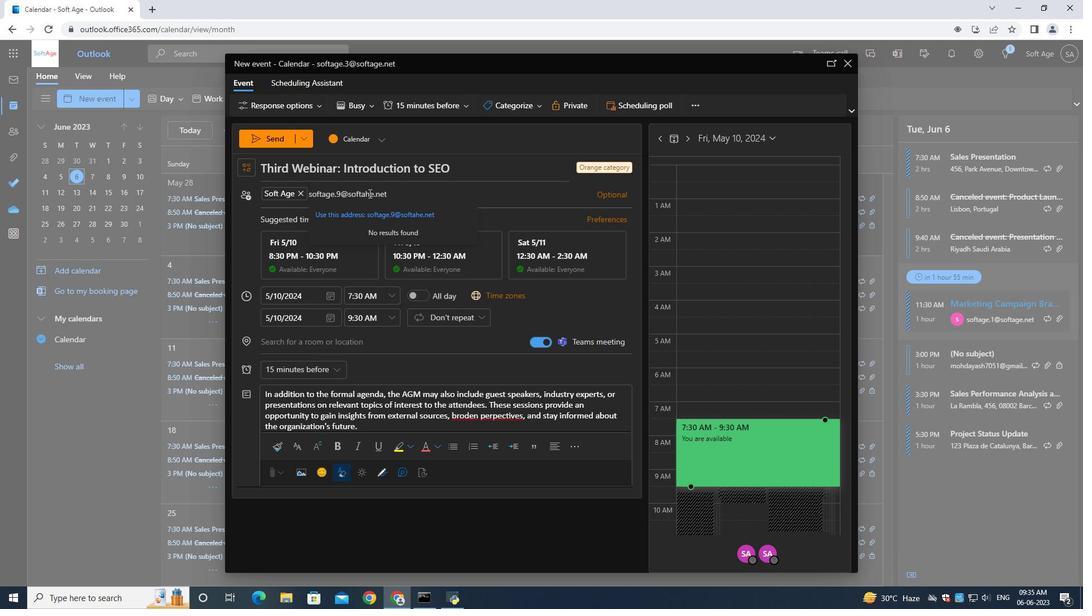 
Action: Mouse moved to (377, 208)
Screenshot: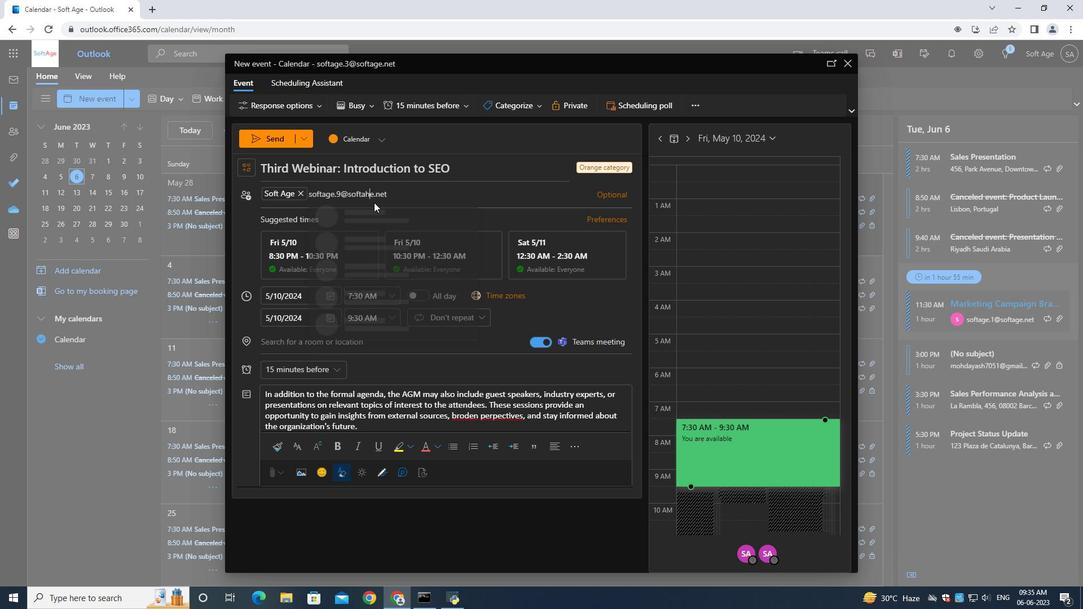 
Action: Key pressed <Key.backspace>g
Screenshot: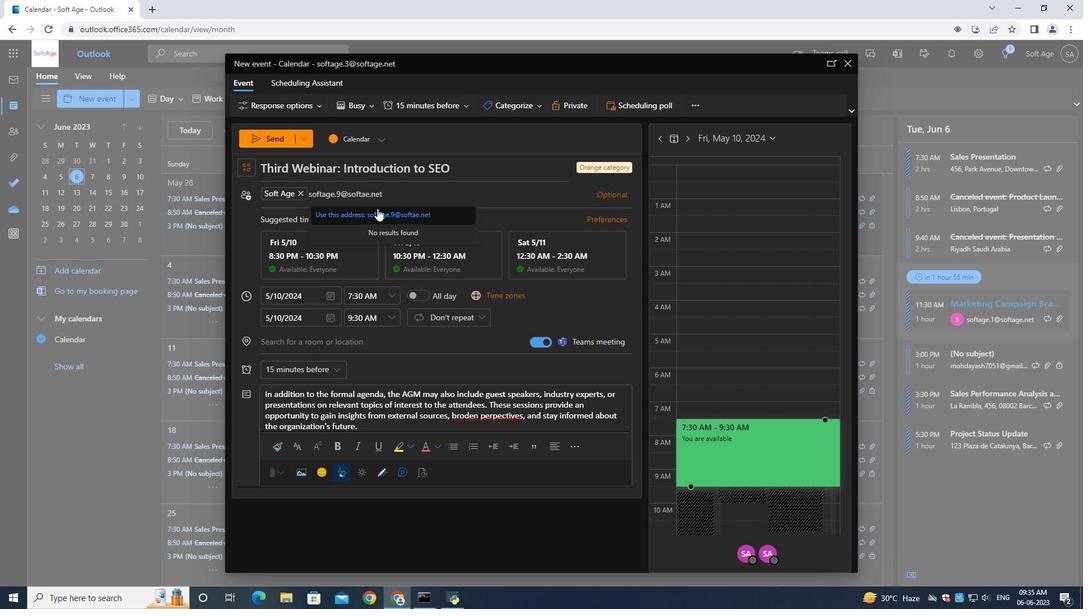 
Action: Mouse moved to (373, 212)
Screenshot: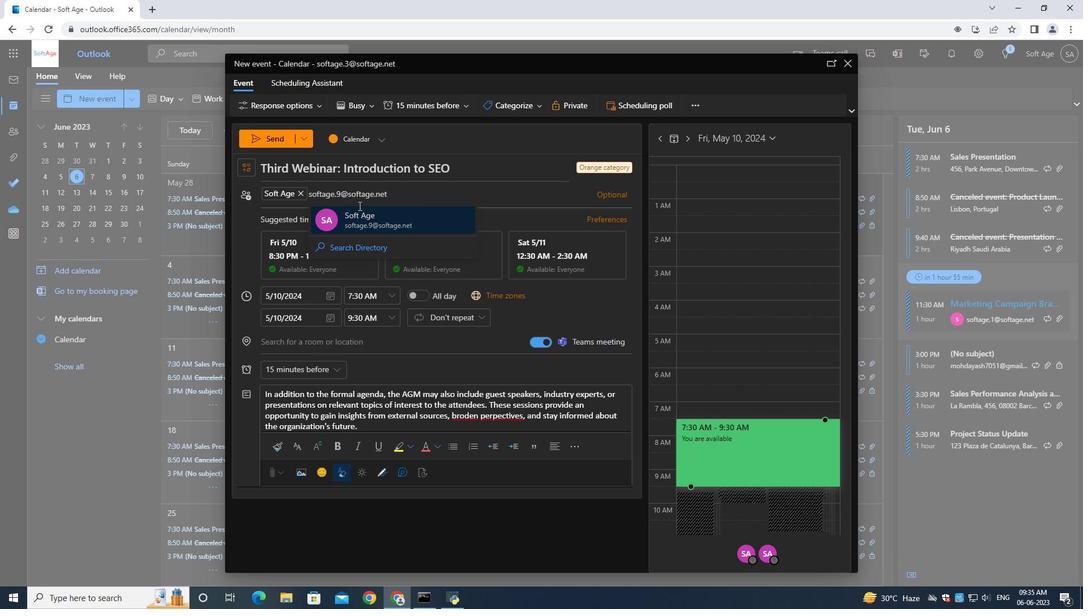 
Action: Mouse pressed left at (373, 212)
Screenshot: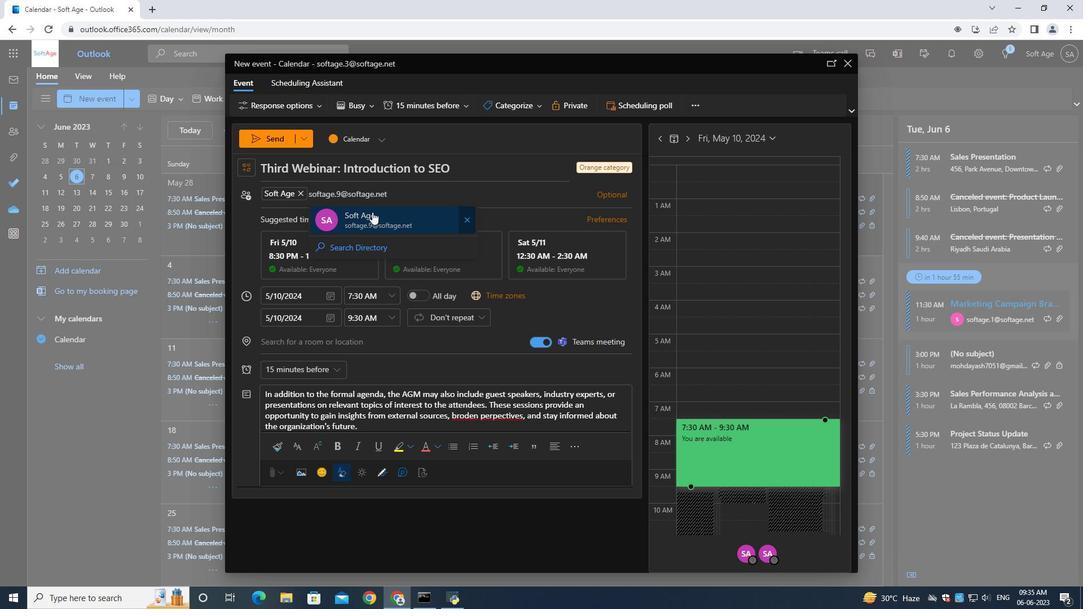 
Action: Mouse moved to (303, 365)
Screenshot: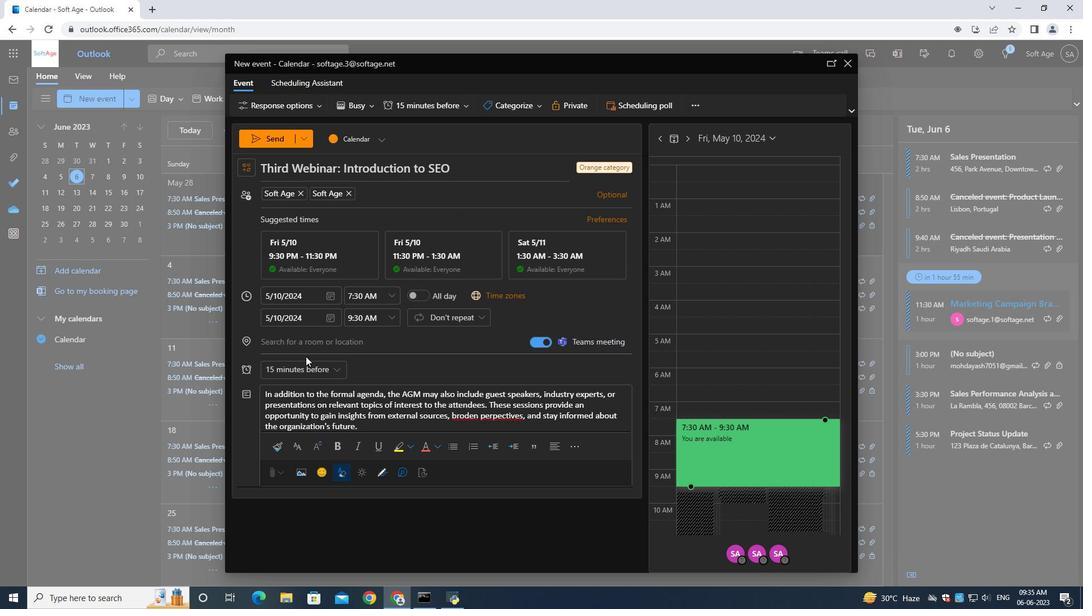 
Action: Mouse pressed left at (303, 365)
Screenshot: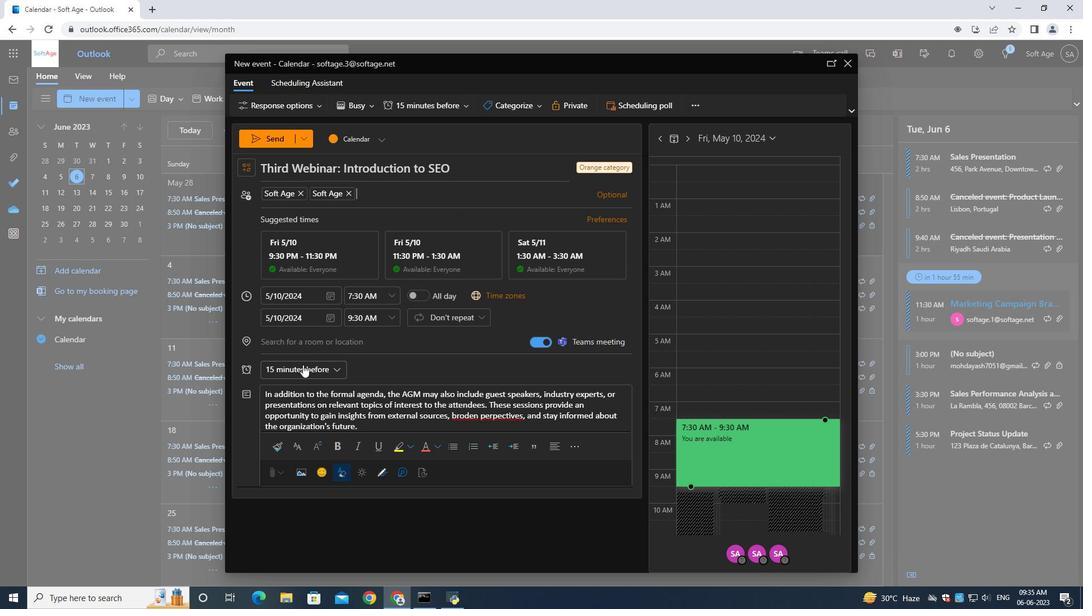 
Action: Mouse moved to (294, 256)
Screenshot: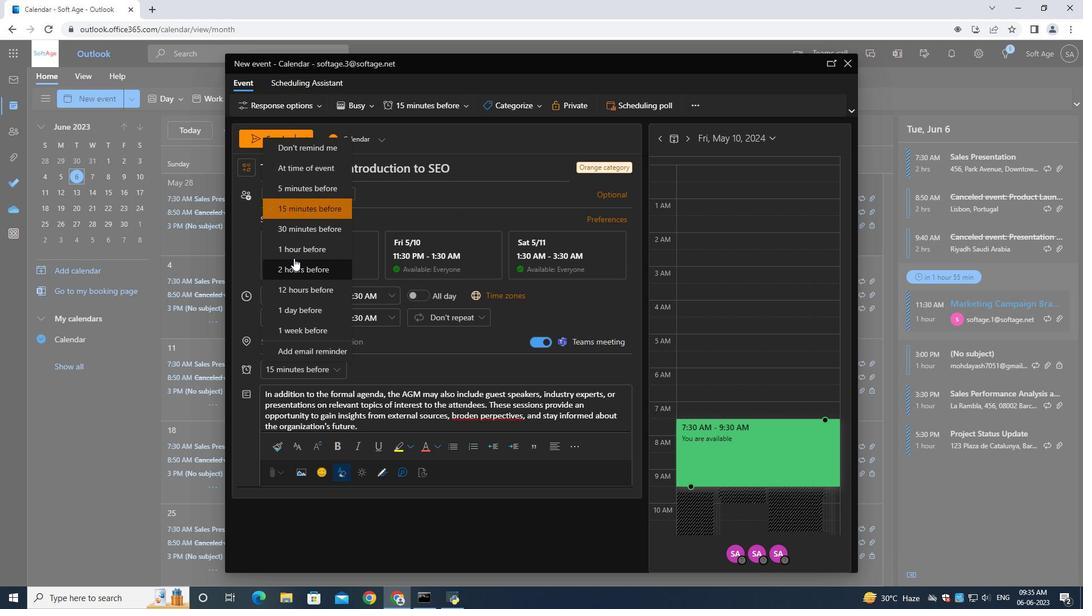
Action: Mouse pressed left at (294, 256)
Screenshot: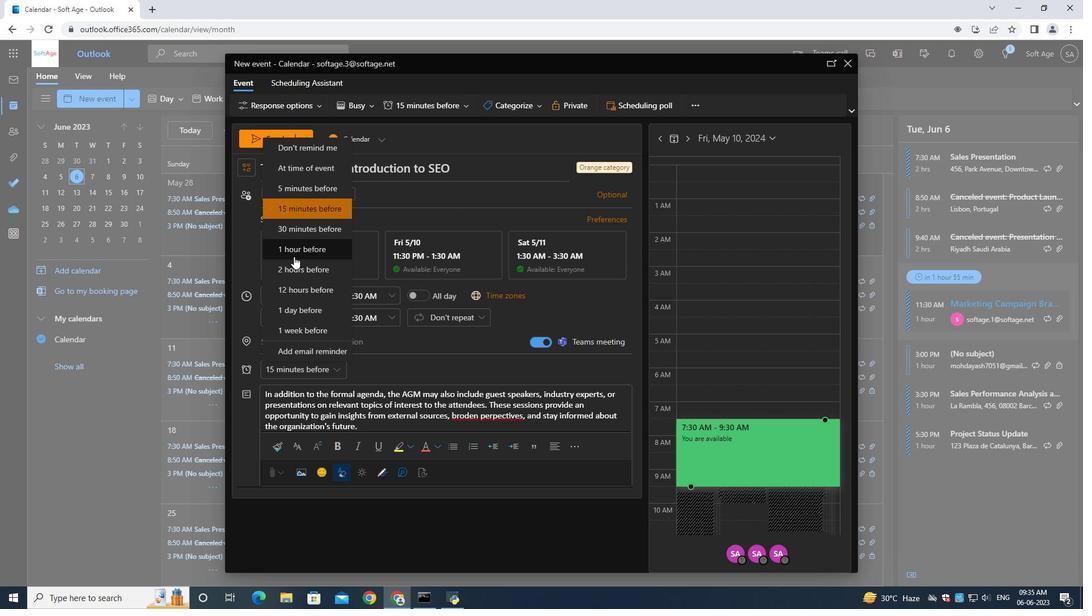 
Action: Mouse moved to (274, 140)
Screenshot: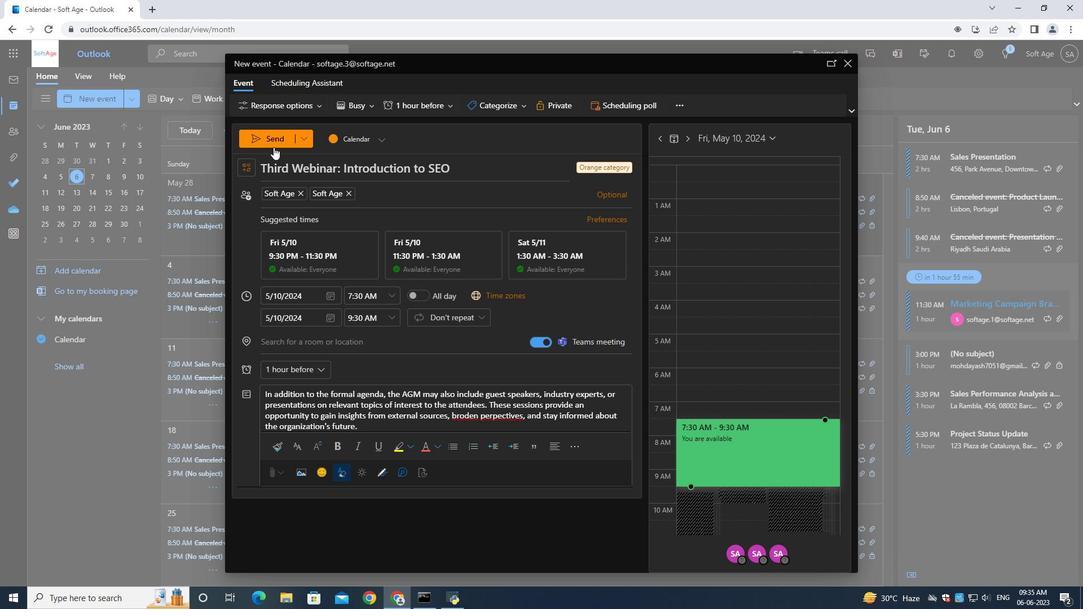 
Action: Mouse pressed left at (274, 140)
Screenshot: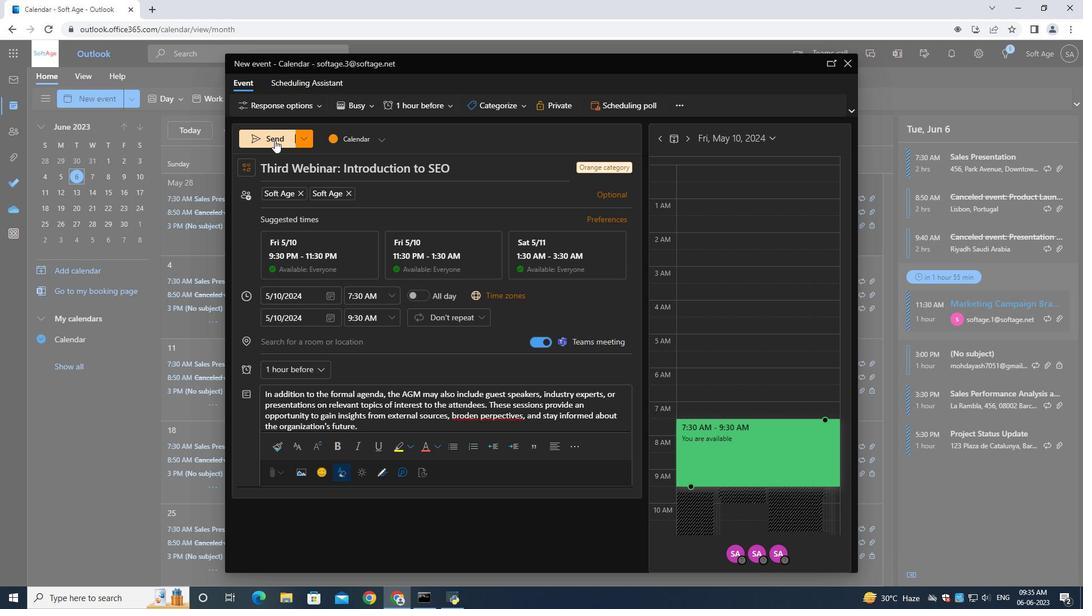 
